 Task: Create a due date automation trigger when advanced on, on the wednesday of the week a card is due add fields without custom field "Resume" set to a date more than 1 working days ago at 11:00 AM.
Action: Mouse moved to (1167, 102)
Screenshot: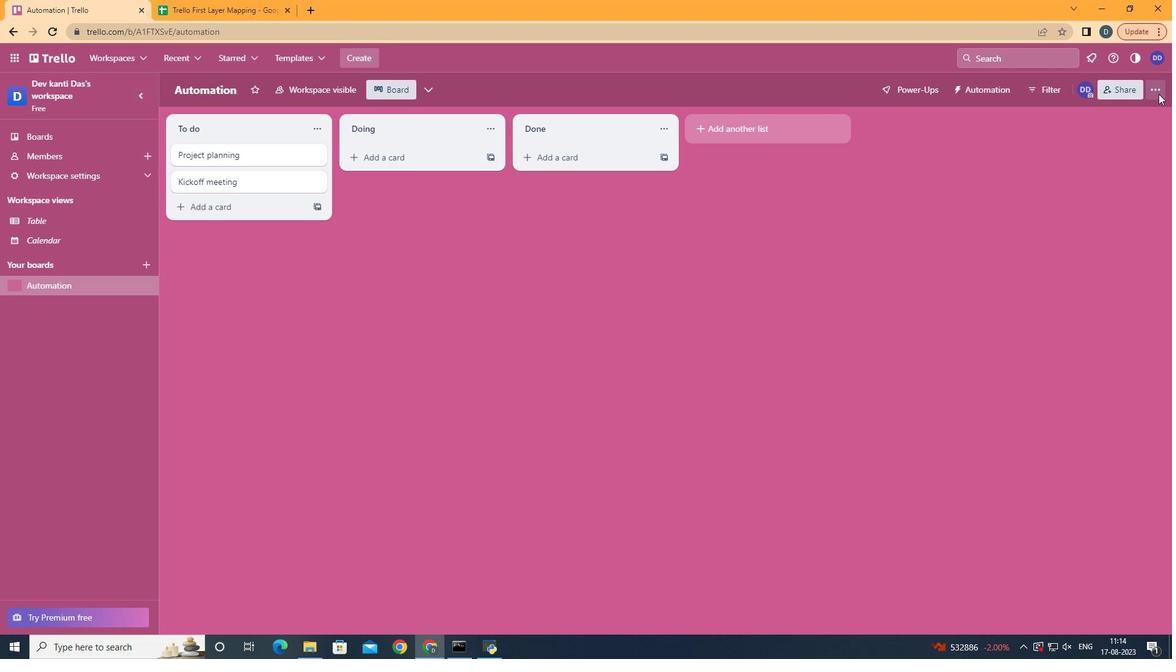 
Action: Mouse pressed left at (1167, 102)
Screenshot: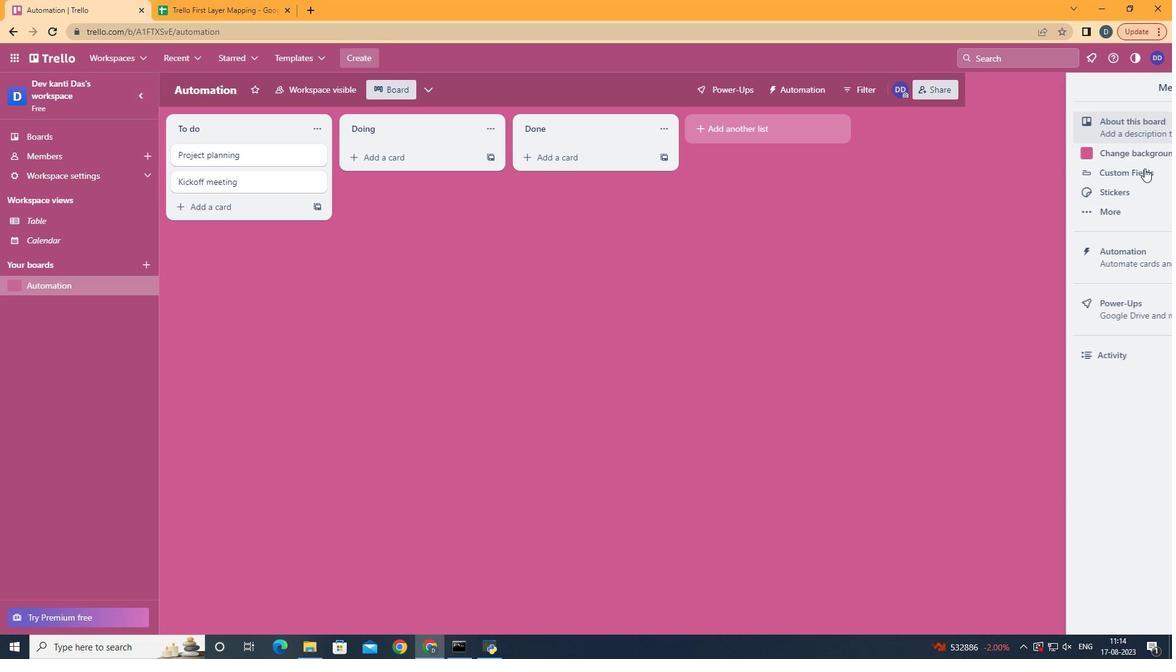 
Action: Mouse moved to (1105, 251)
Screenshot: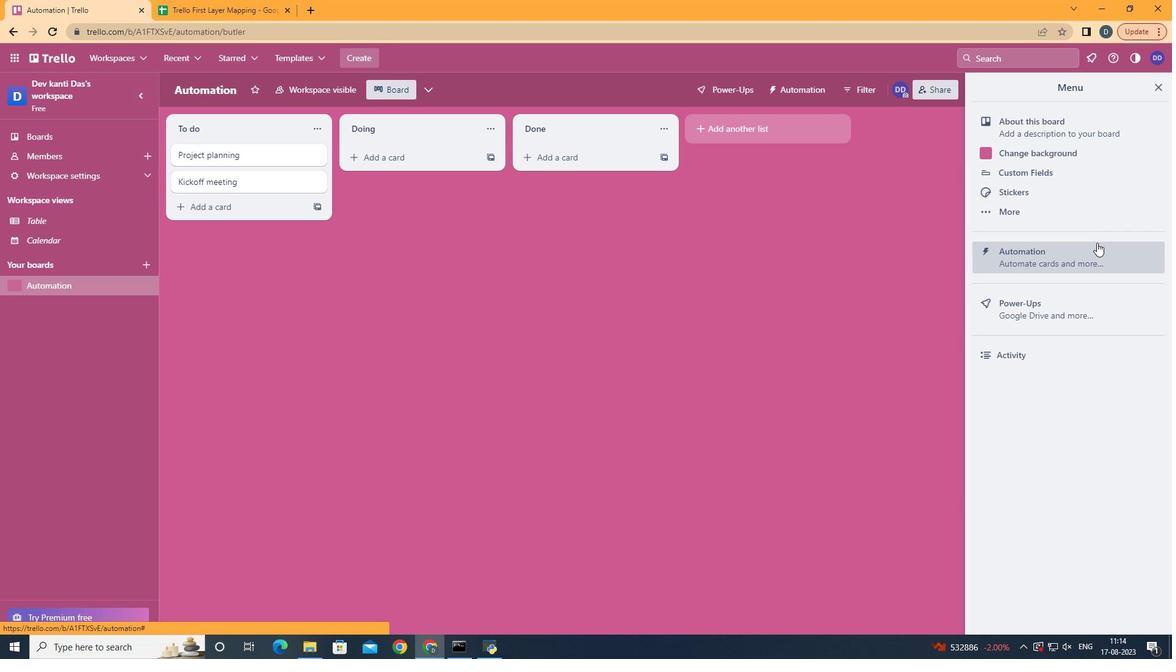 
Action: Mouse pressed left at (1105, 251)
Screenshot: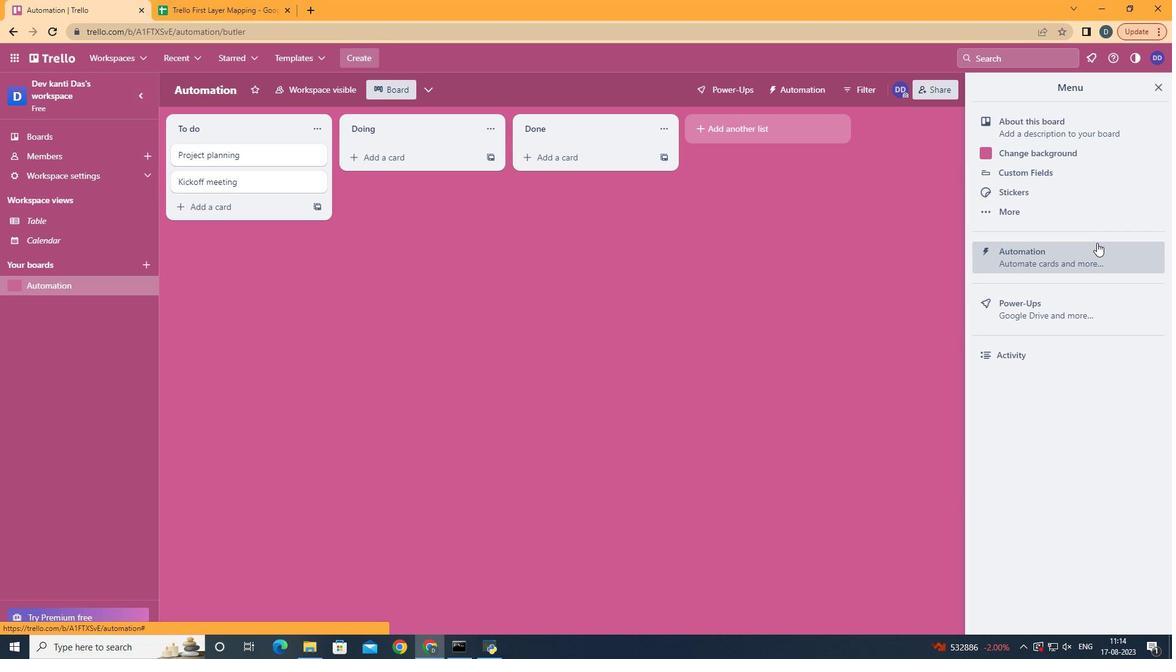 
Action: Mouse moved to (234, 231)
Screenshot: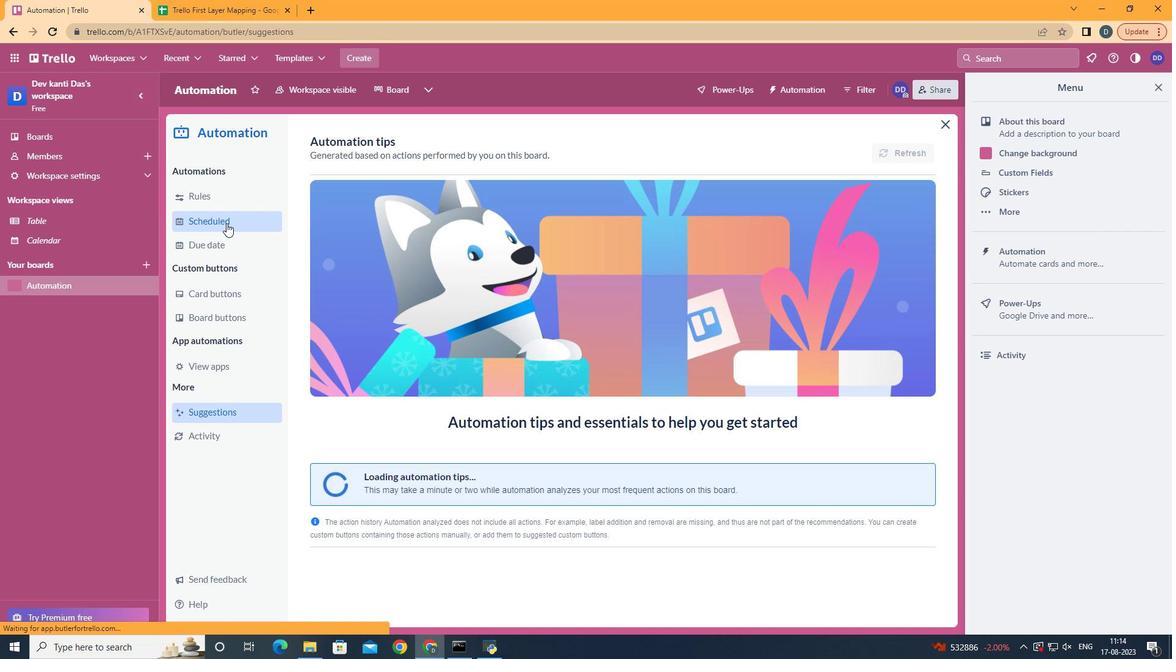 
Action: Mouse pressed left at (234, 231)
Screenshot: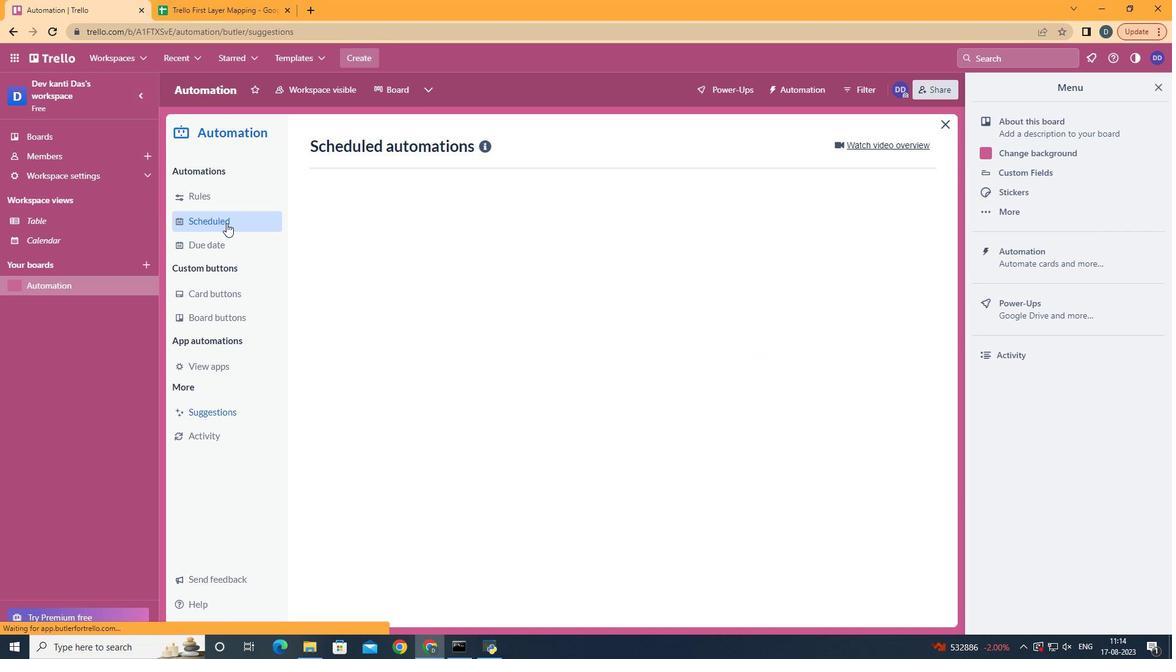 
Action: Mouse moved to (233, 251)
Screenshot: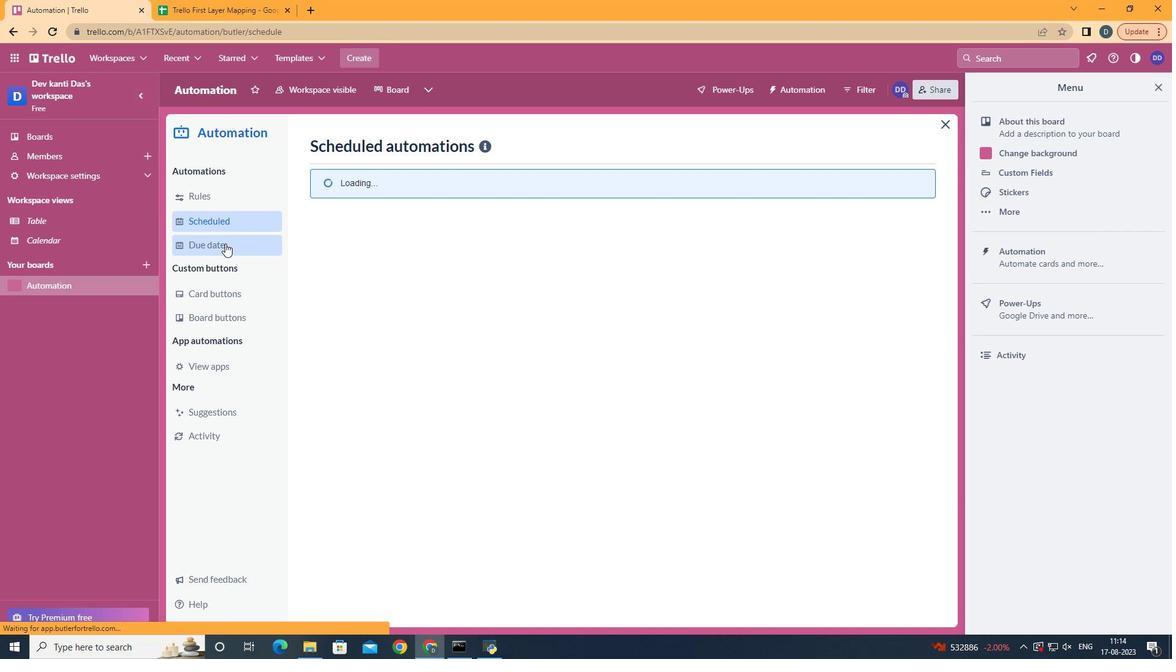 
Action: Mouse pressed left at (233, 251)
Screenshot: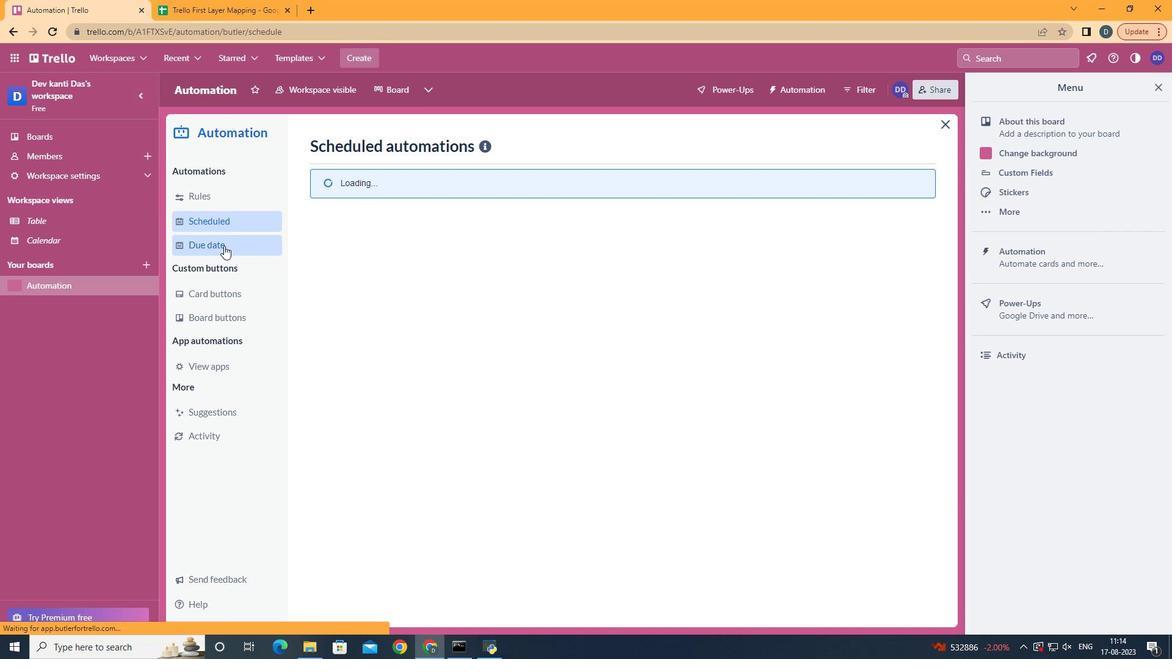
Action: Mouse moved to (861, 149)
Screenshot: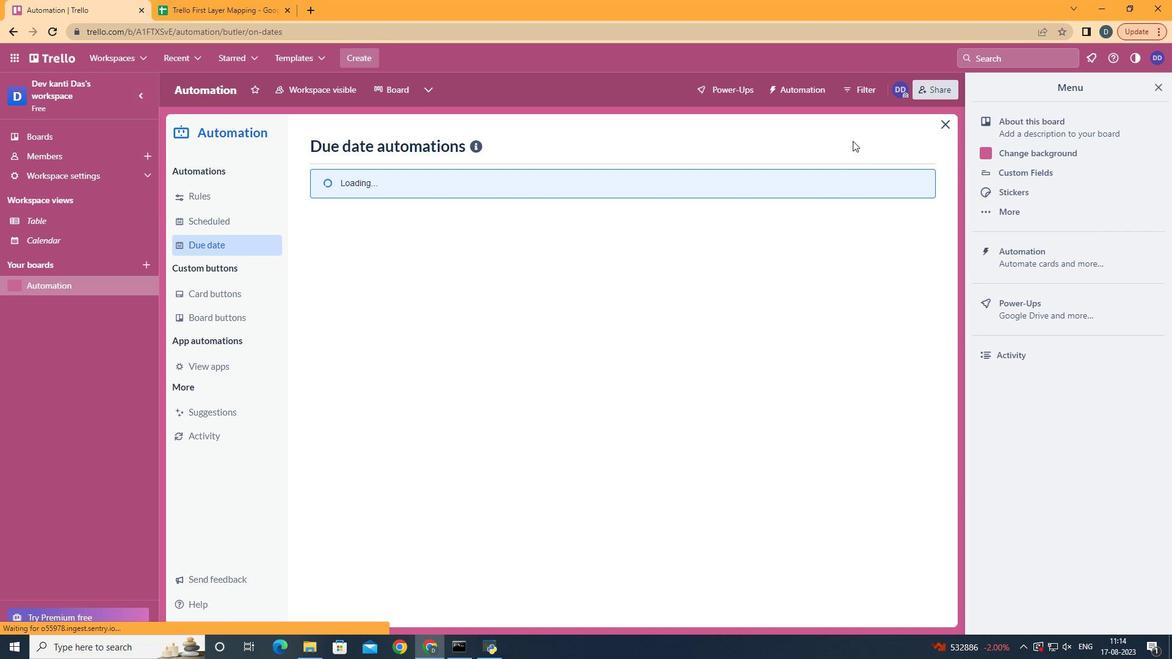 
Action: Mouse pressed left at (861, 149)
Screenshot: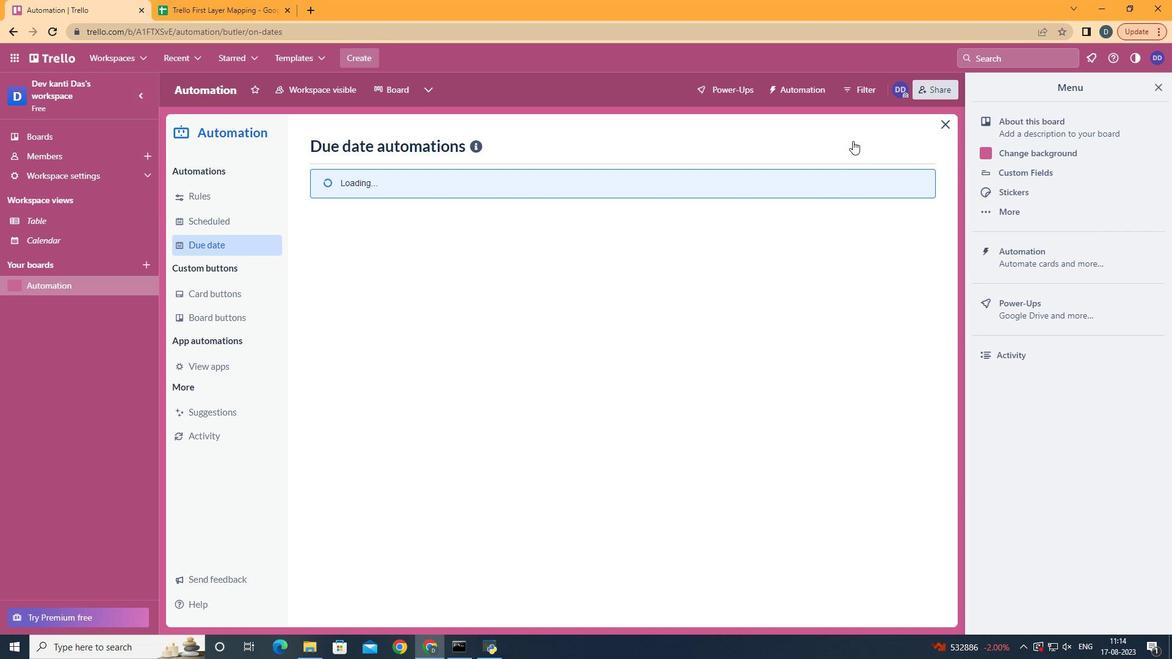 
Action: Mouse pressed left at (861, 149)
Screenshot: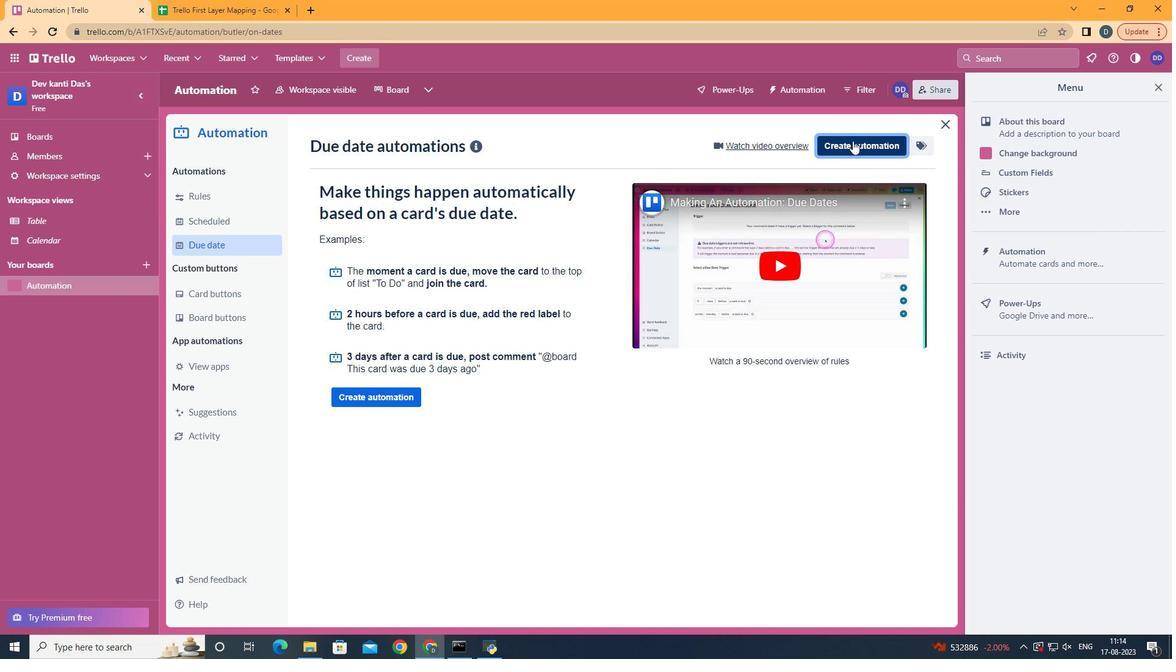 
Action: Mouse moved to (593, 262)
Screenshot: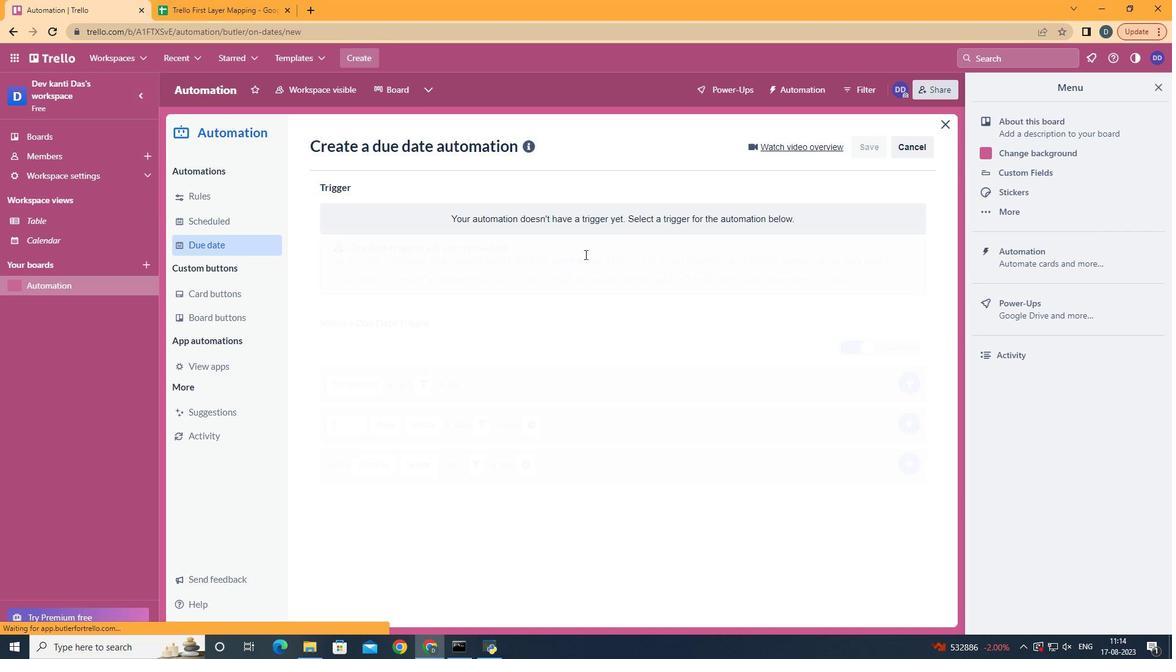 
Action: Mouse pressed left at (593, 262)
Screenshot: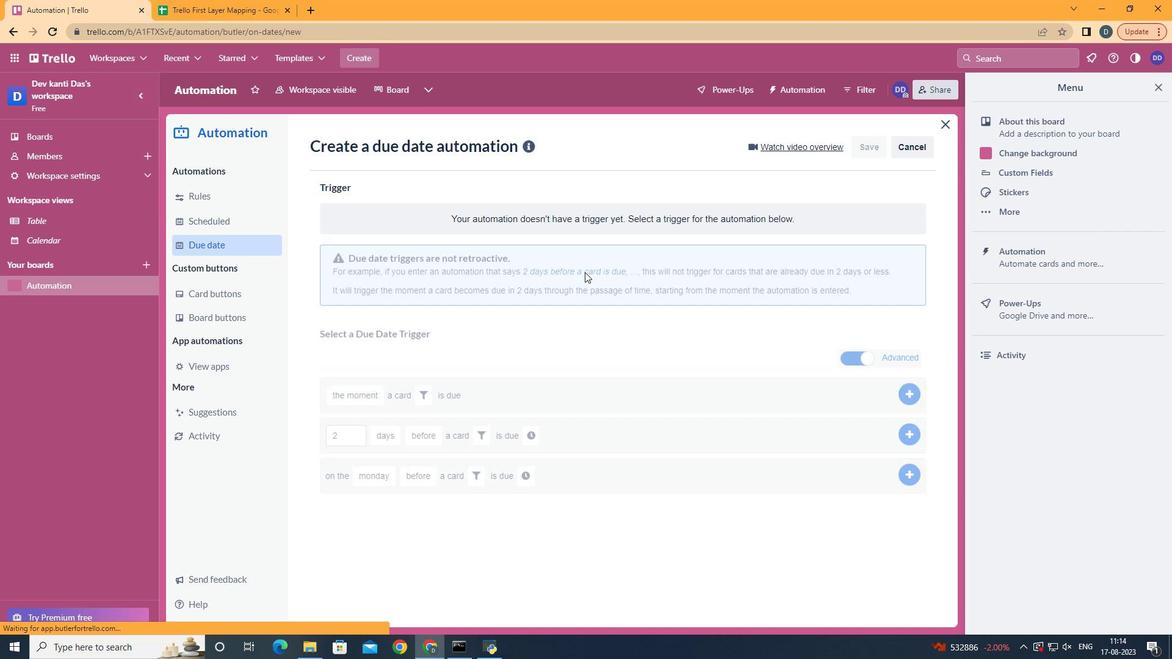 
Action: Mouse moved to (419, 381)
Screenshot: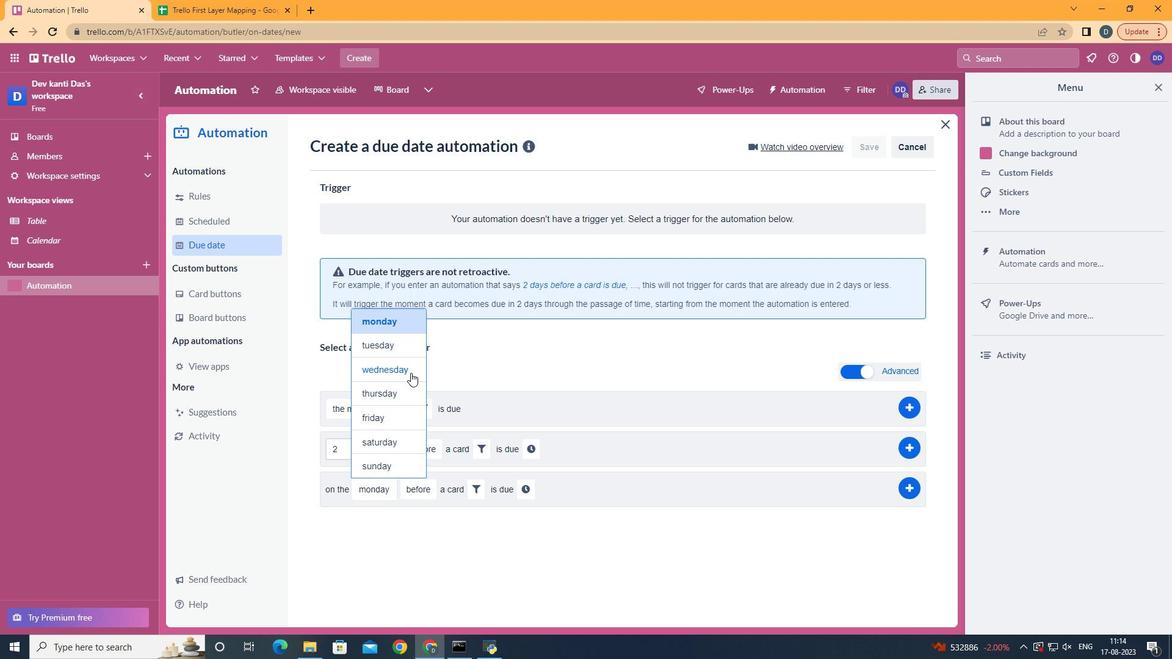 
Action: Mouse pressed left at (419, 381)
Screenshot: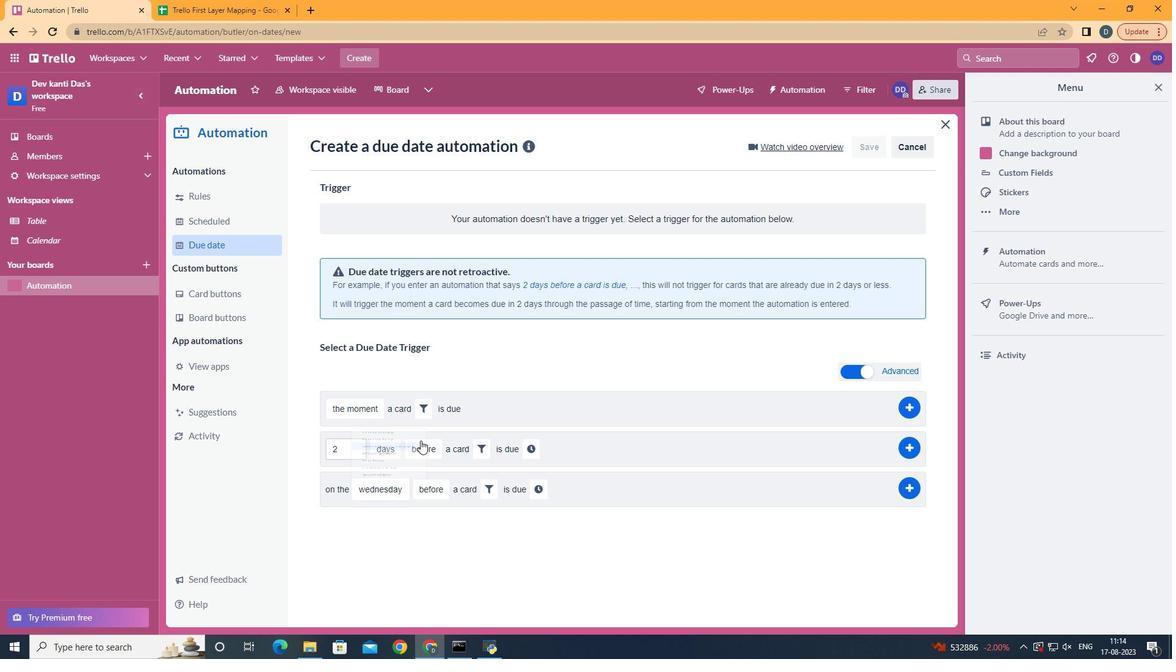 
Action: Mouse moved to (470, 568)
Screenshot: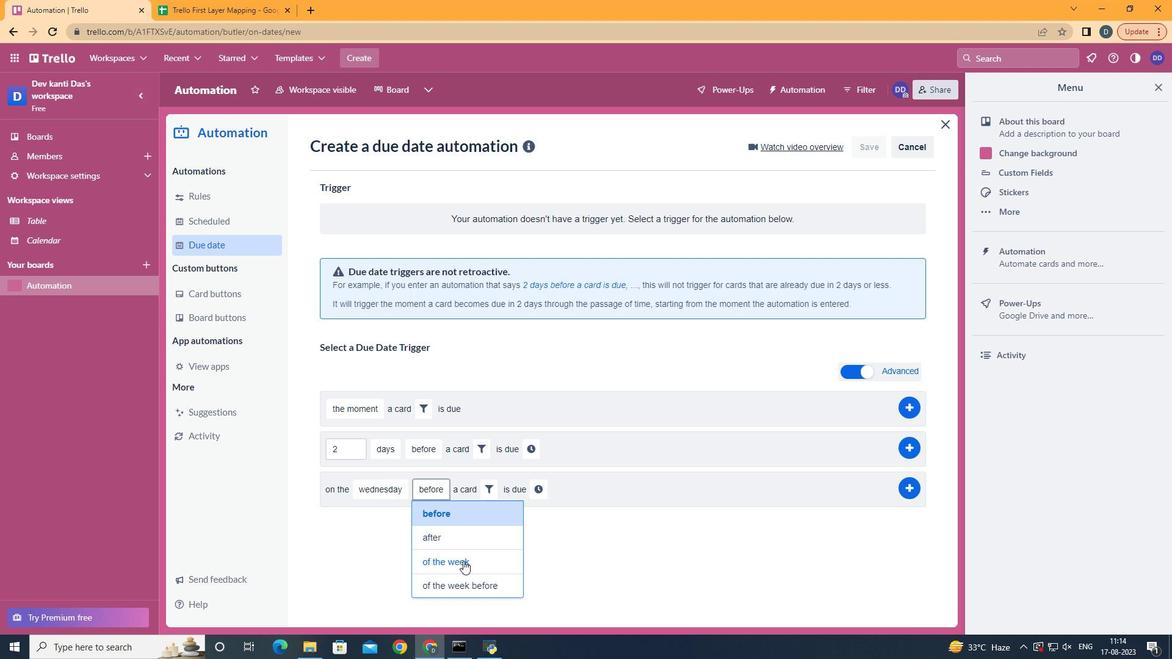 
Action: Mouse pressed left at (470, 568)
Screenshot: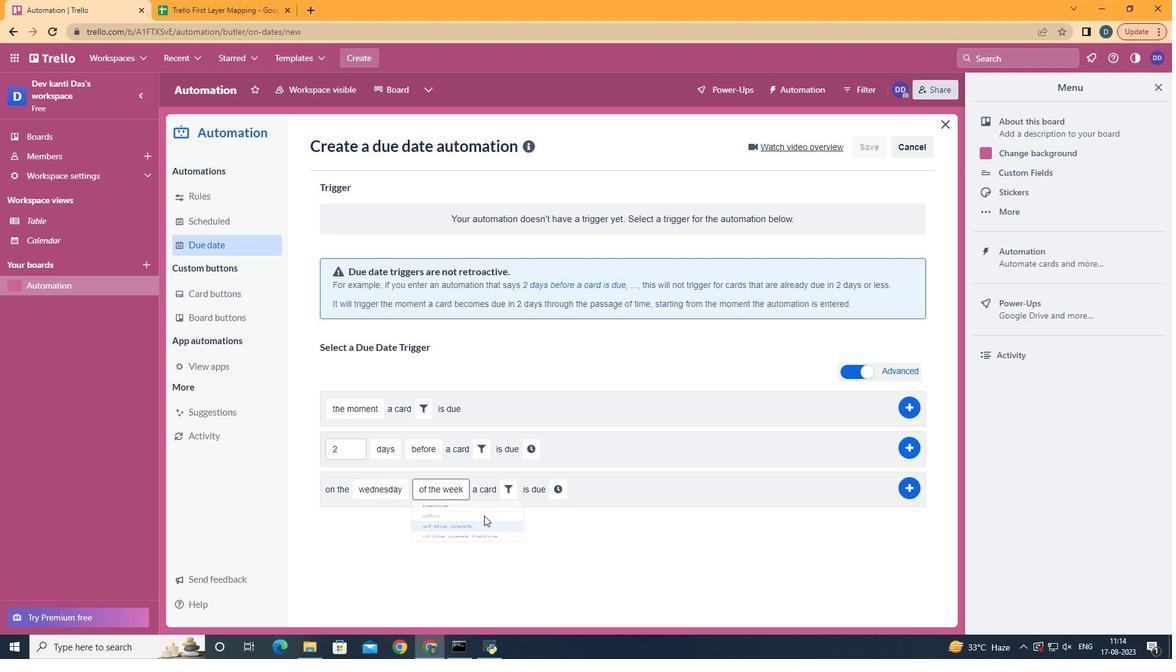 
Action: Mouse moved to (511, 500)
Screenshot: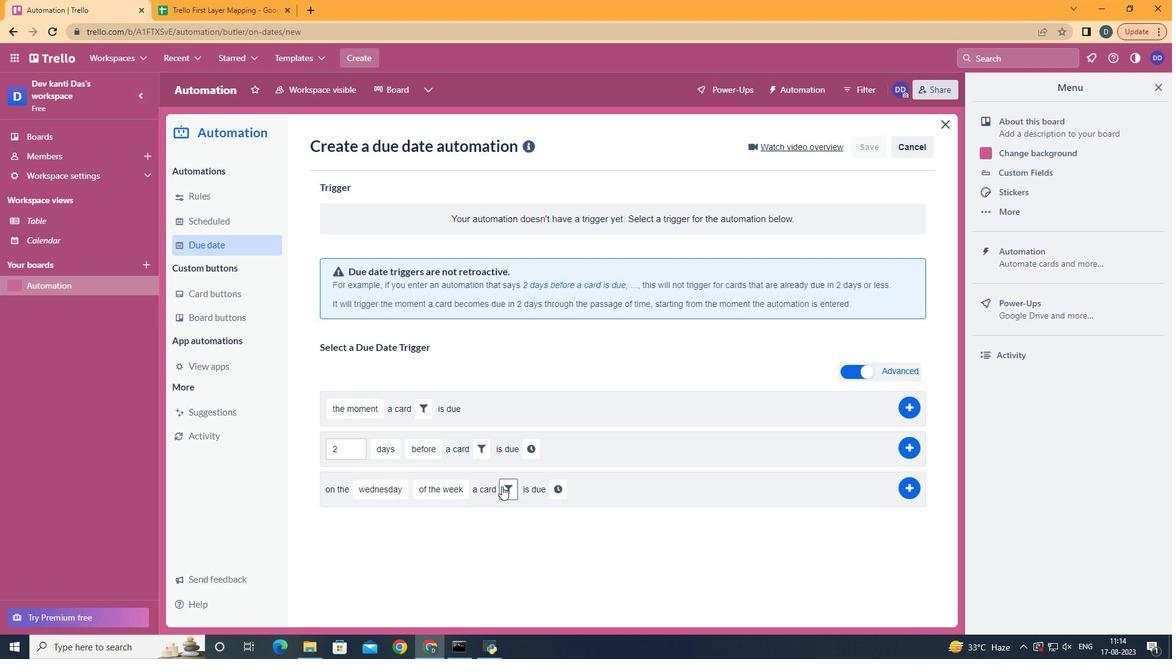 
Action: Mouse pressed left at (511, 500)
Screenshot: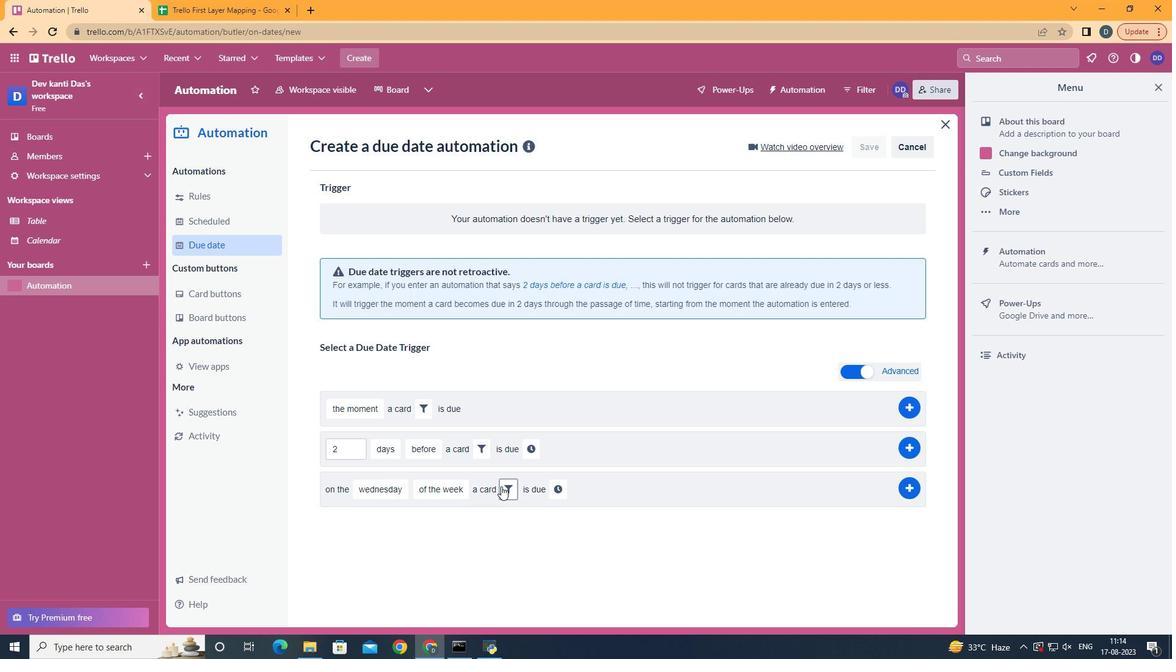 
Action: Mouse moved to (710, 528)
Screenshot: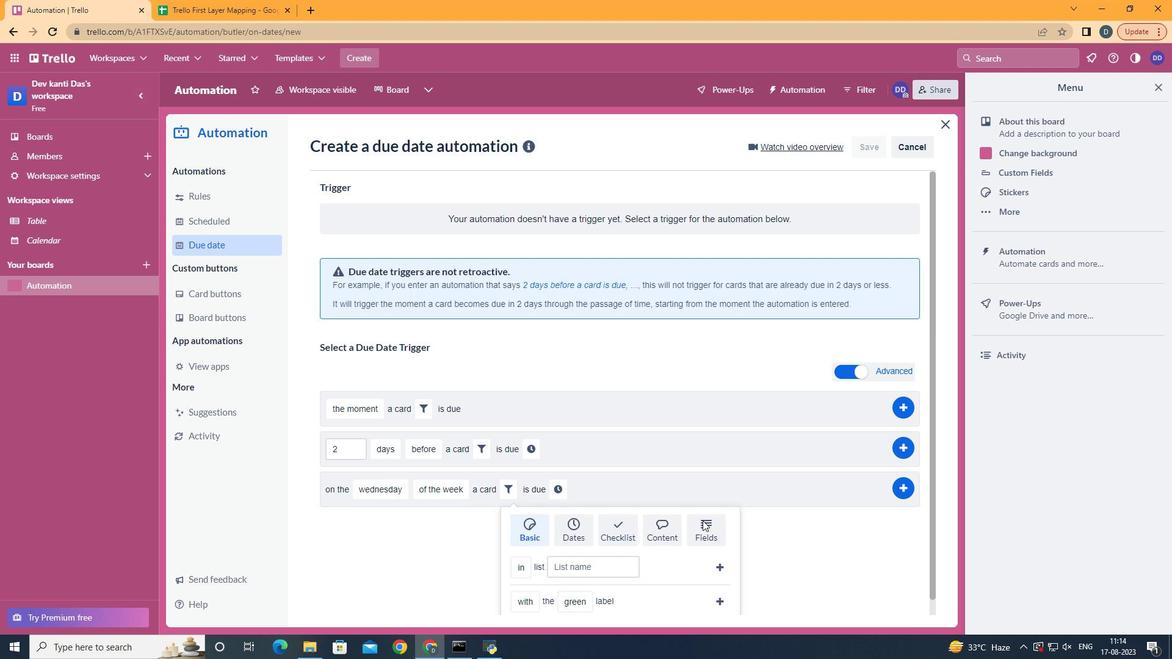 
Action: Mouse pressed left at (710, 528)
Screenshot: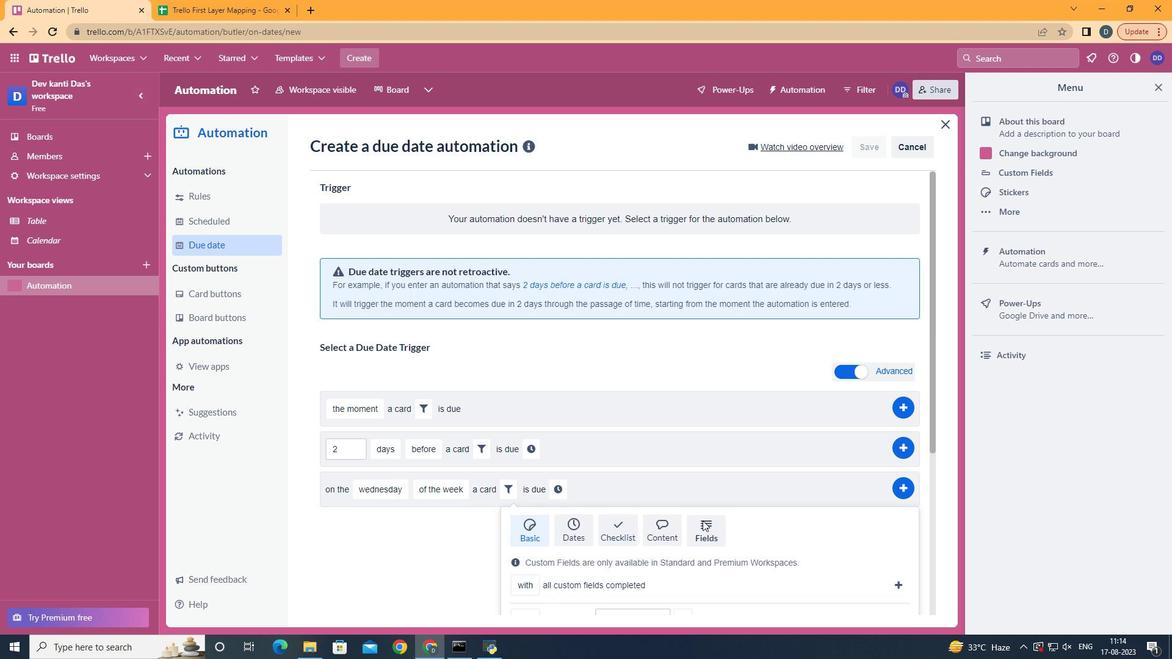 
Action: Mouse moved to (712, 528)
Screenshot: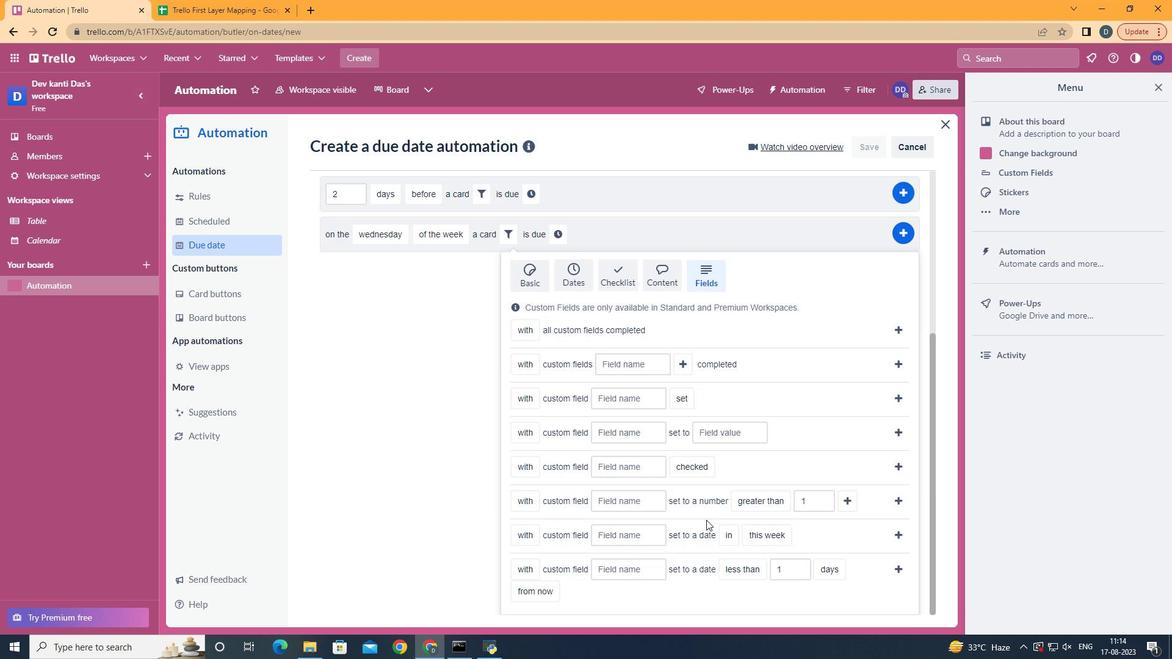 
Action: Mouse scrolled (711, 528) with delta (0, 0)
Screenshot: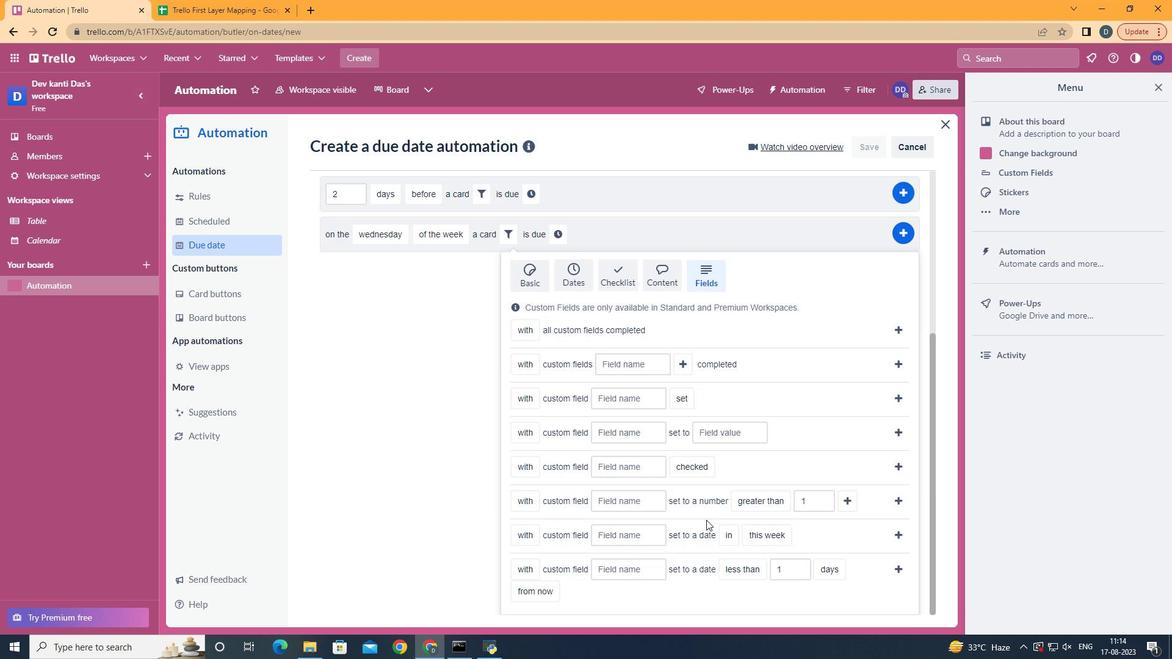 
Action: Mouse moved to (712, 528)
Screenshot: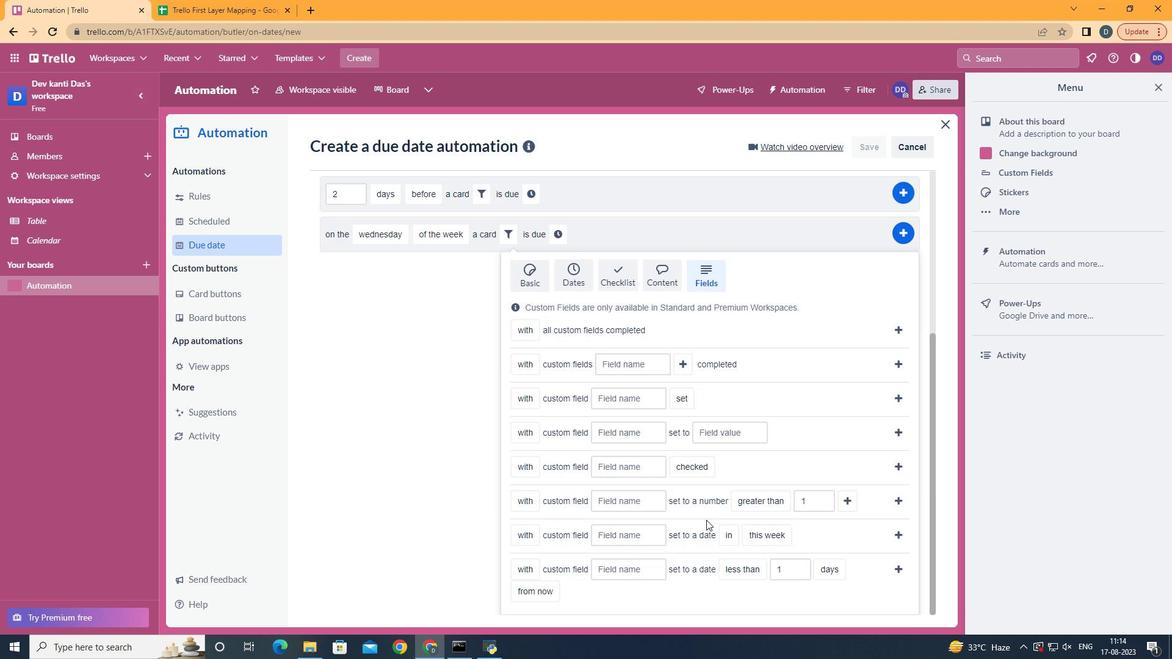 
Action: Mouse scrolled (711, 528) with delta (0, 0)
Screenshot: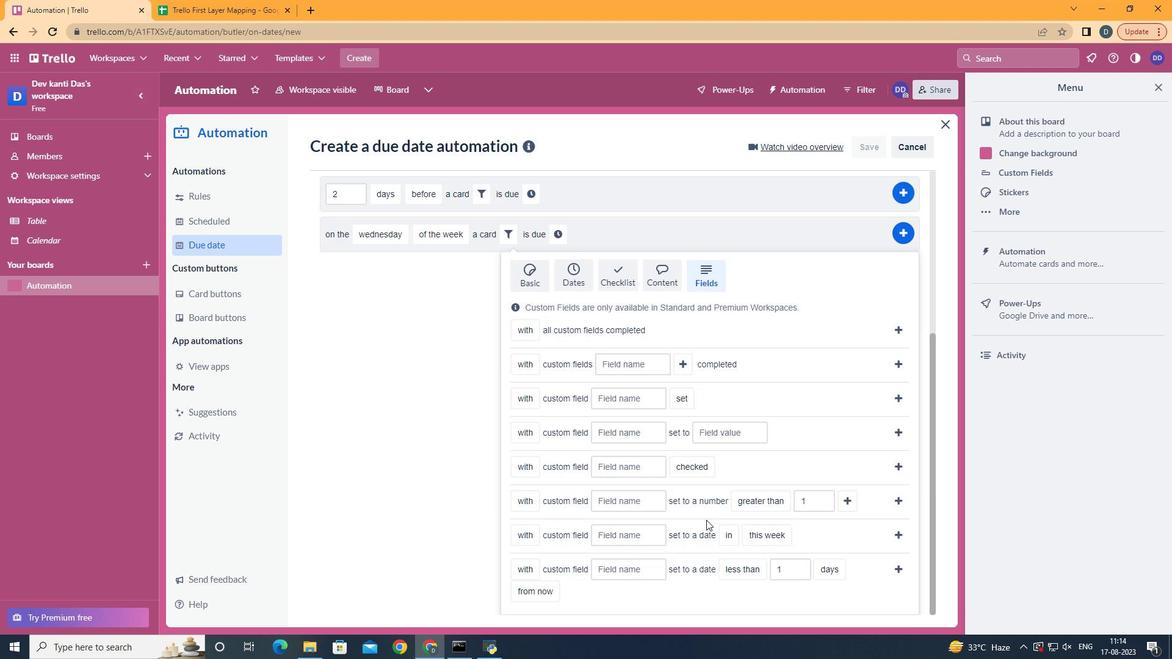 
Action: Mouse scrolled (711, 528) with delta (0, 0)
Screenshot: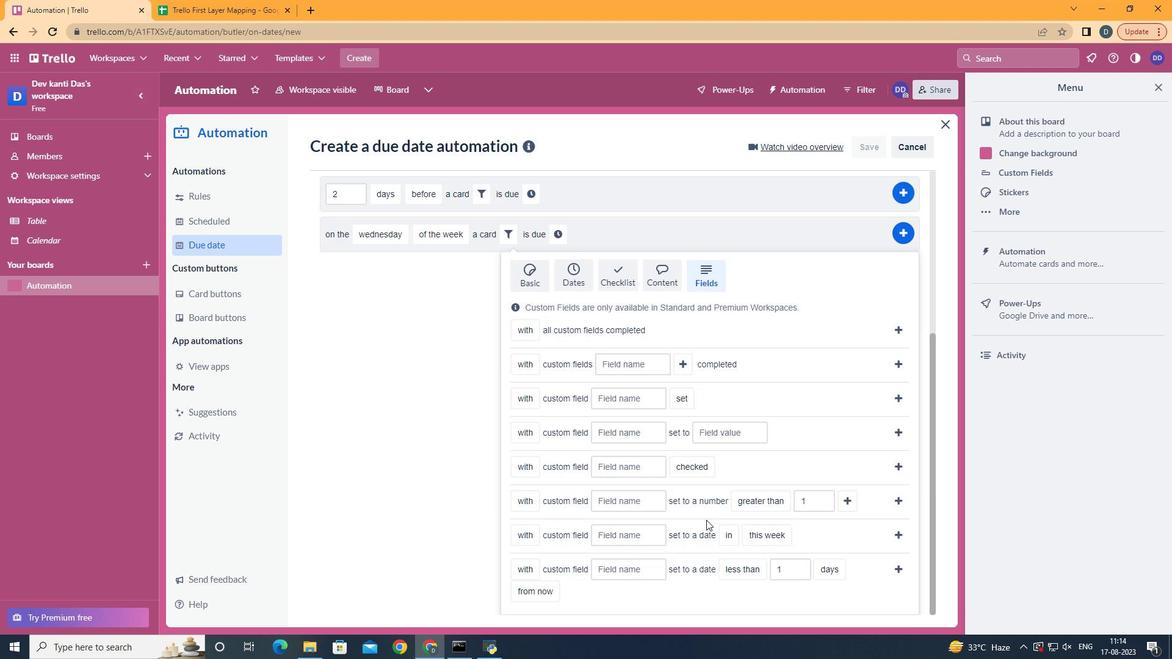 
Action: Mouse scrolled (711, 528) with delta (0, 0)
Screenshot: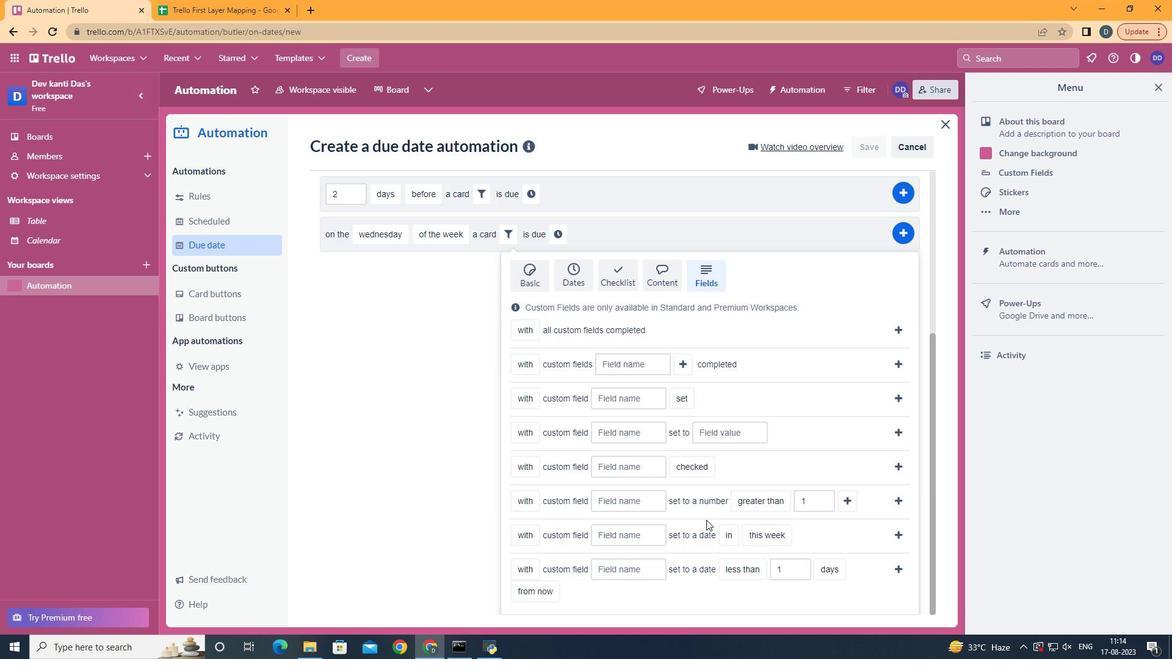 
Action: Mouse scrolled (711, 528) with delta (0, 0)
Screenshot: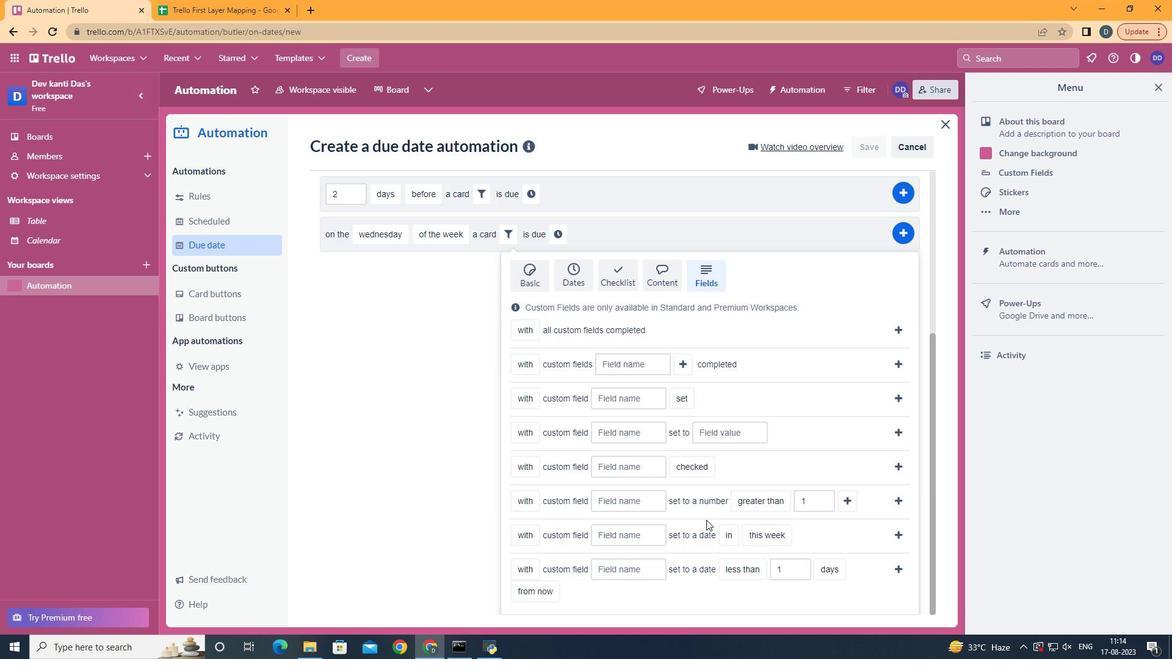 
Action: Mouse scrolled (711, 528) with delta (0, 0)
Screenshot: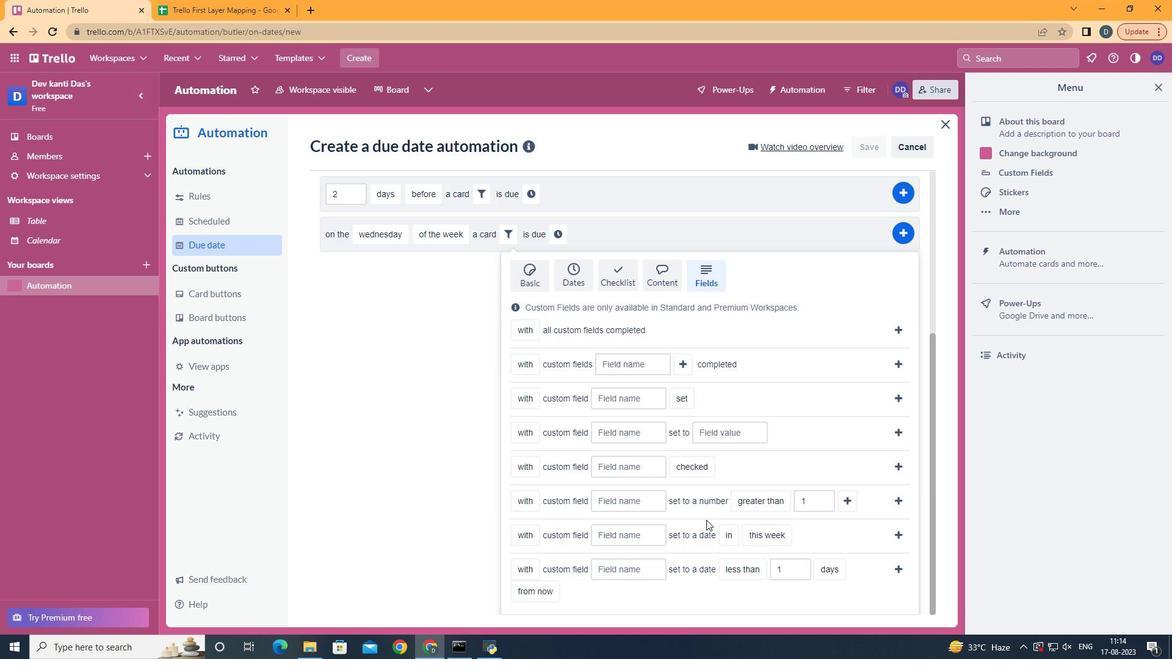 
Action: Mouse moved to (714, 527)
Screenshot: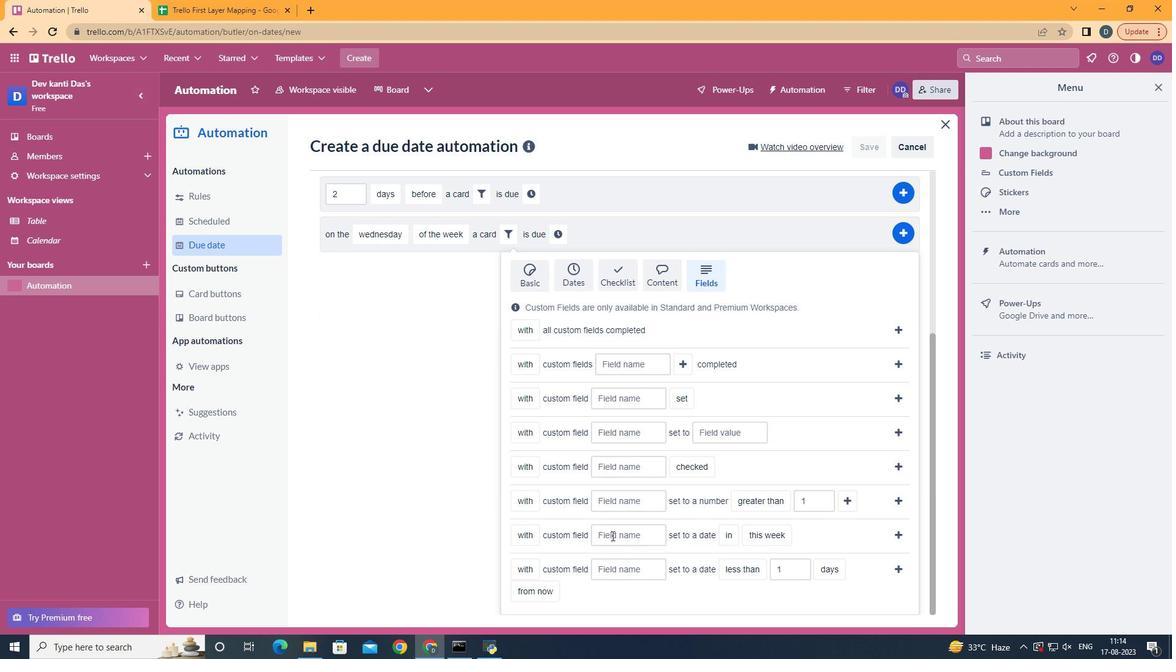 
Action: Mouse scrolled (714, 526) with delta (0, 0)
Screenshot: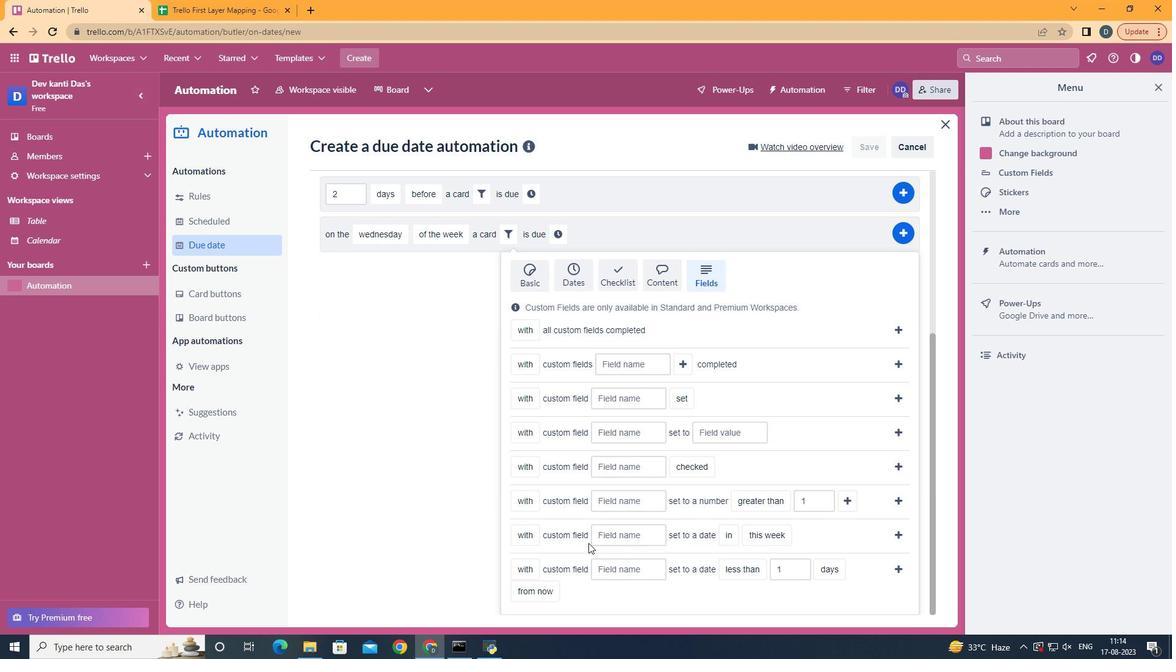 
Action: Mouse scrolled (714, 526) with delta (0, 0)
Screenshot: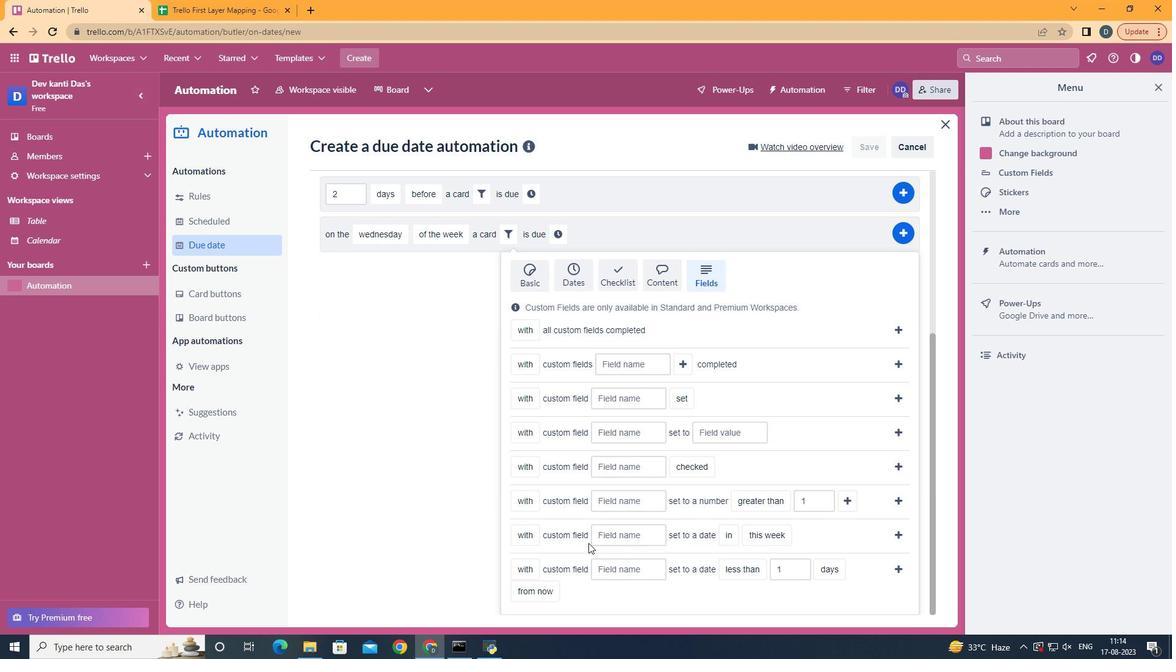 
Action: Mouse scrolled (714, 526) with delta (0, 0)
Screenshot: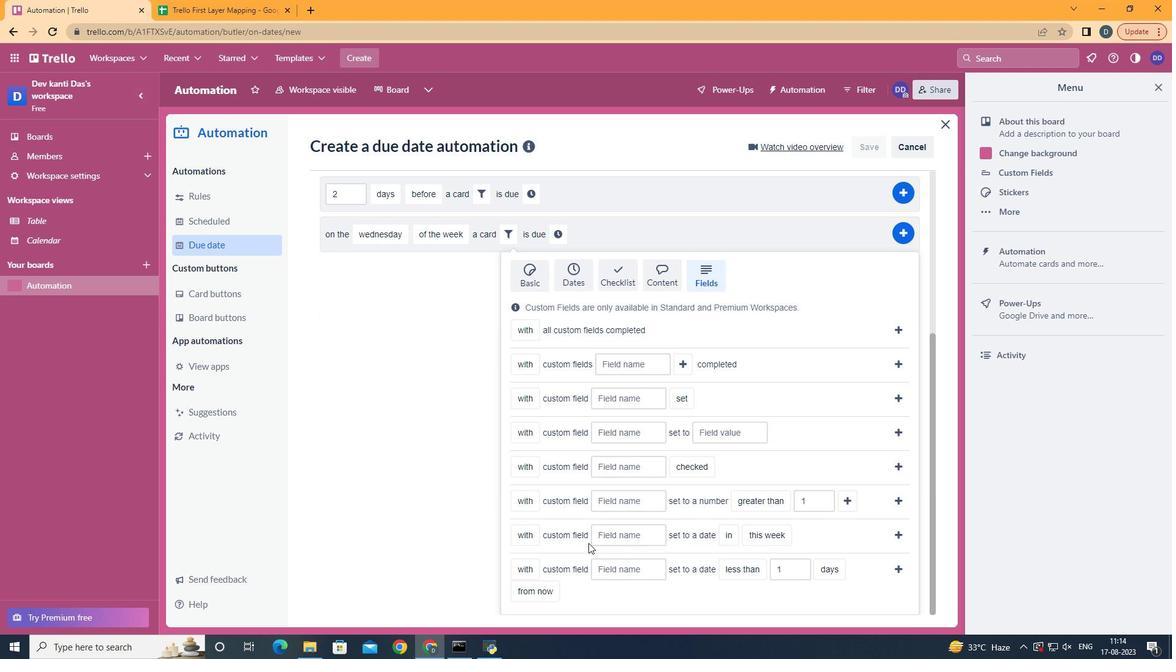 
Action: Mouse scrolled (714, 526) with delta (0, 0)
Screenshot: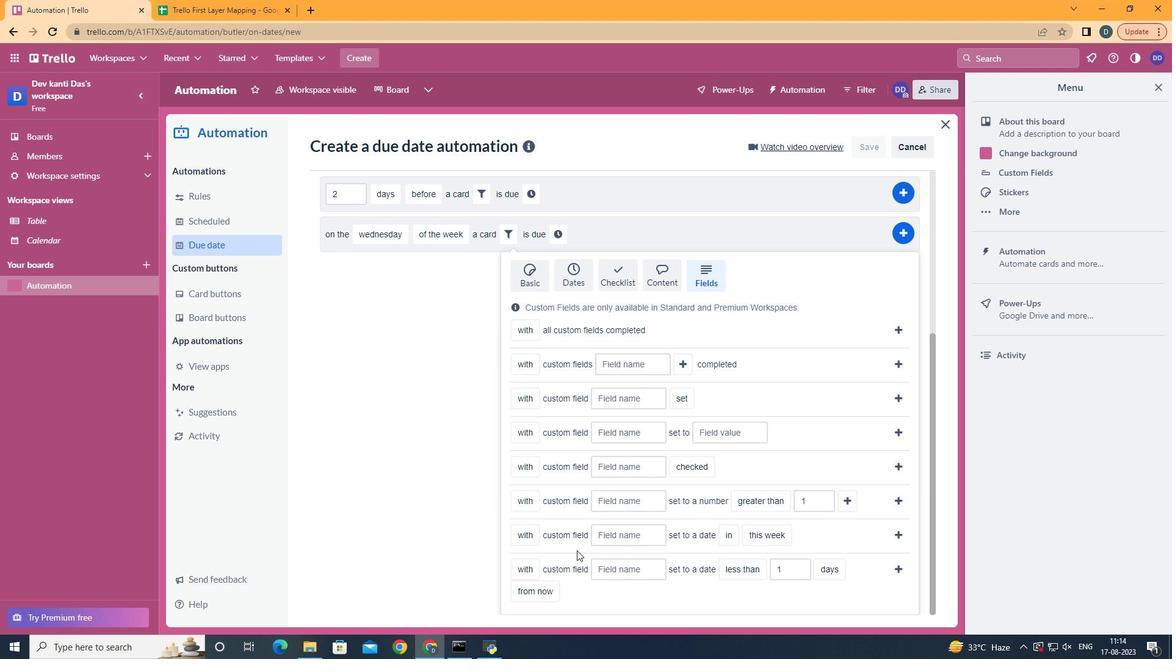 
Action: Mouse moved to (550, 560)
Screenshot: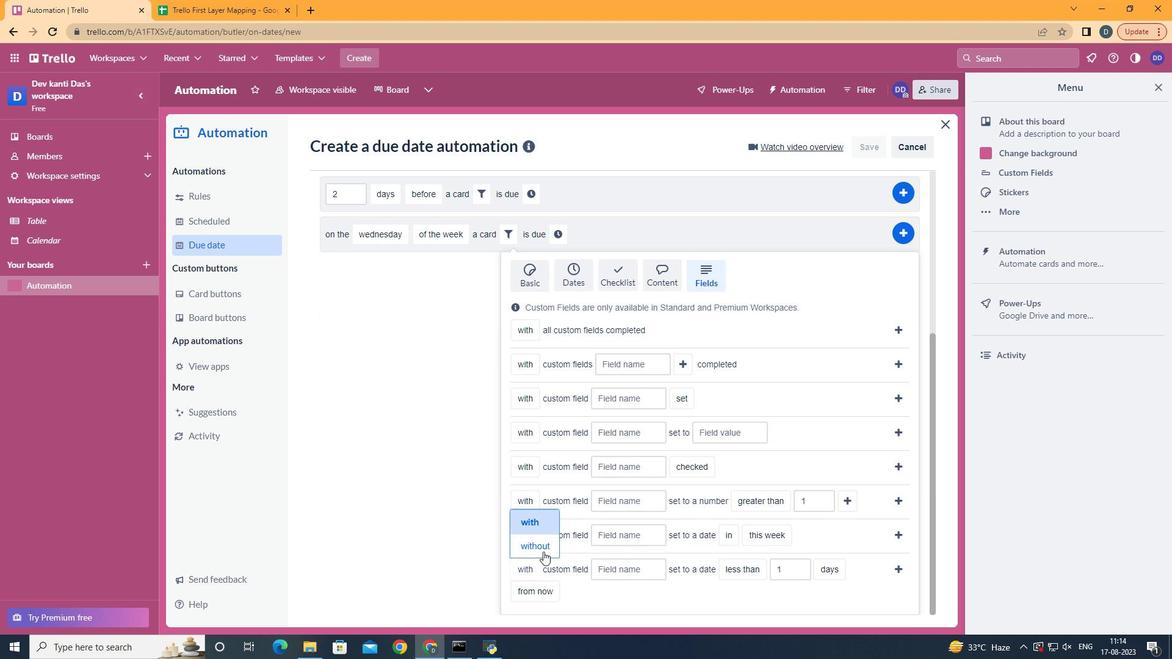 
Action: Mouse pressed left at (550, 560)
Screenshot: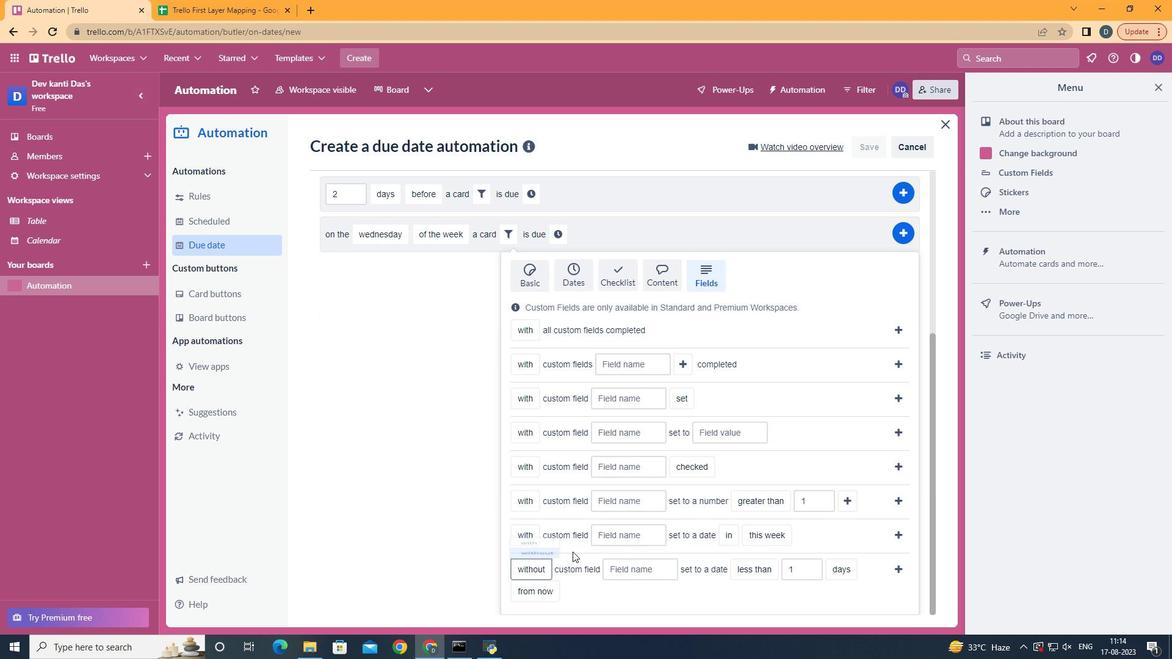 
Action: Mouse moved to (637, 578)
Screenshot: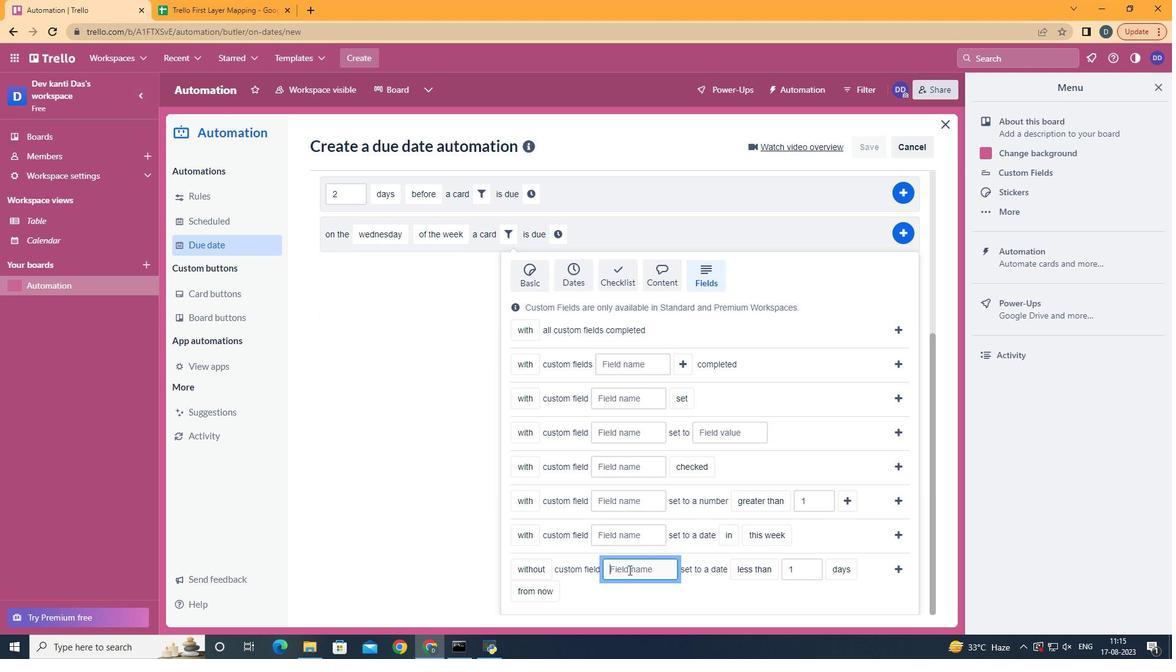 
Action: Mouse pressed left at (637, 578)
Screenshot: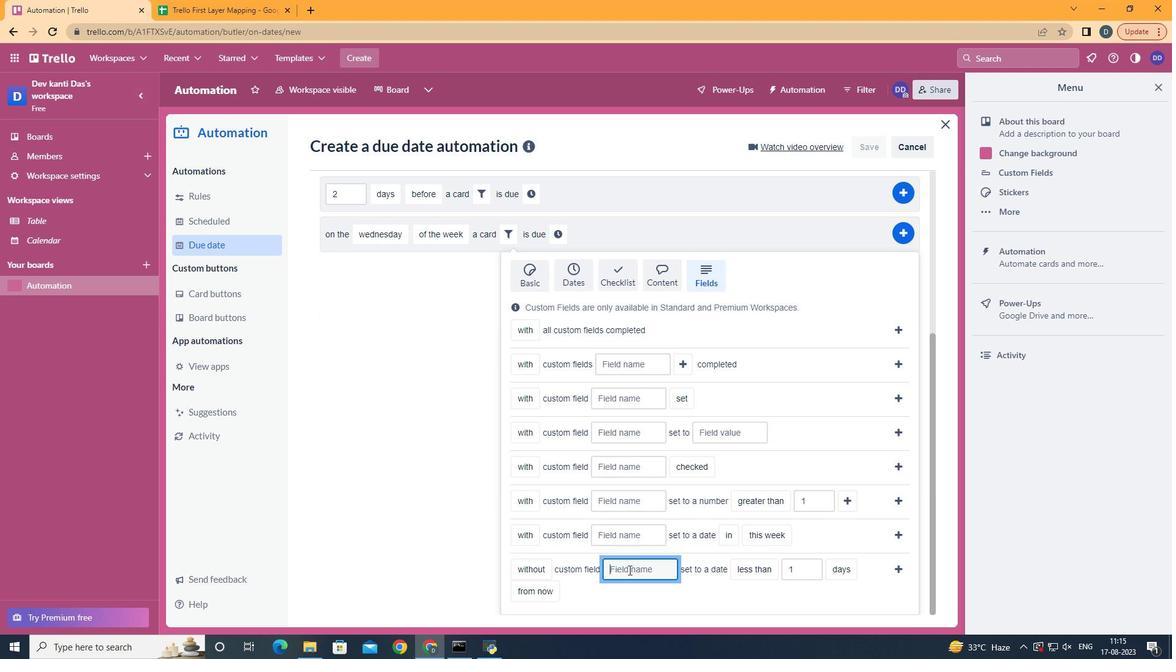 
Action: Key pressed <Key.shift>Resume
Screenshot: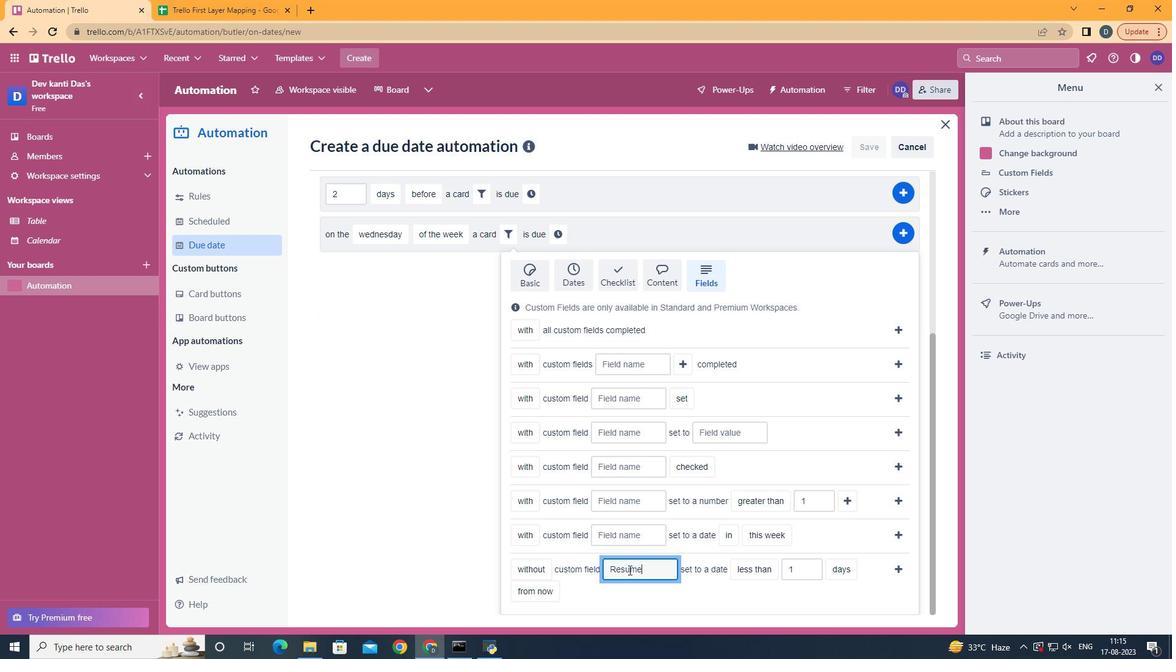 
Action: Mouse moved to (772, 525)
Screenshot: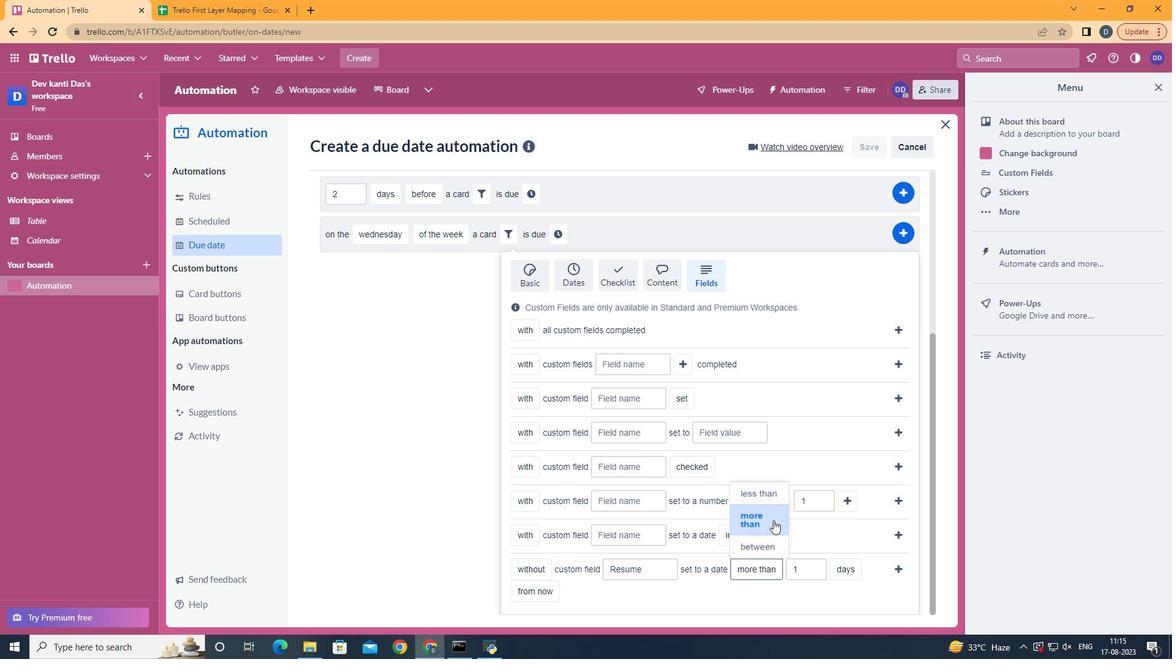 
Action: Mouse pressed left at (772, 525)
Screenshot: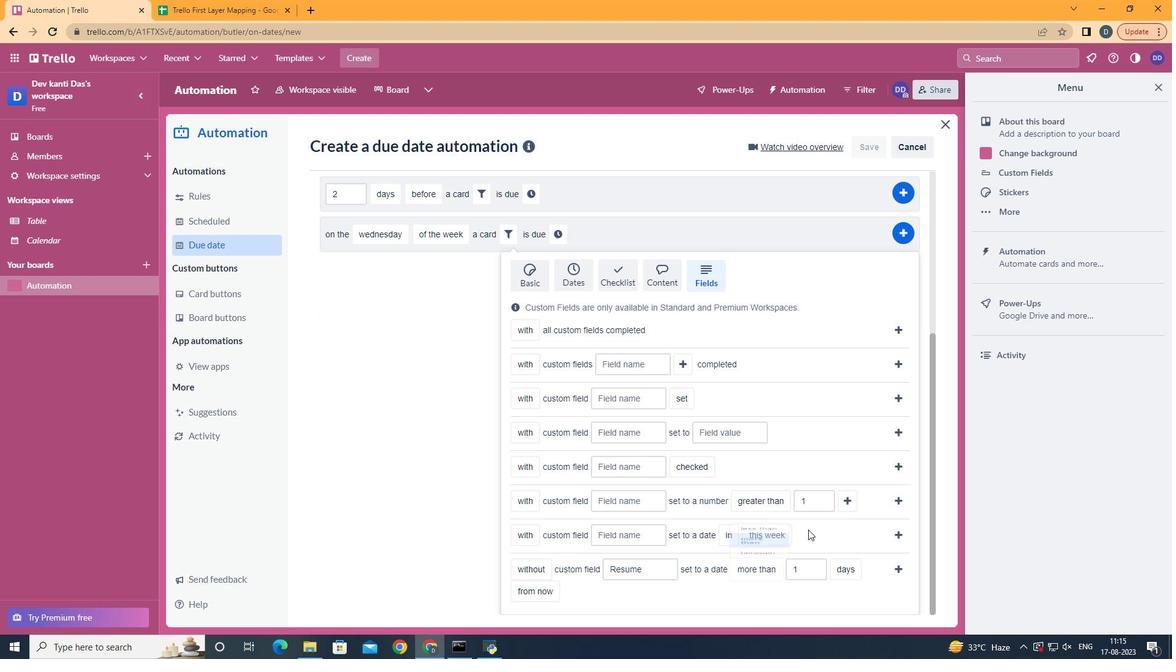 
Action: Mouse moved to (872, 562)
Screenshot: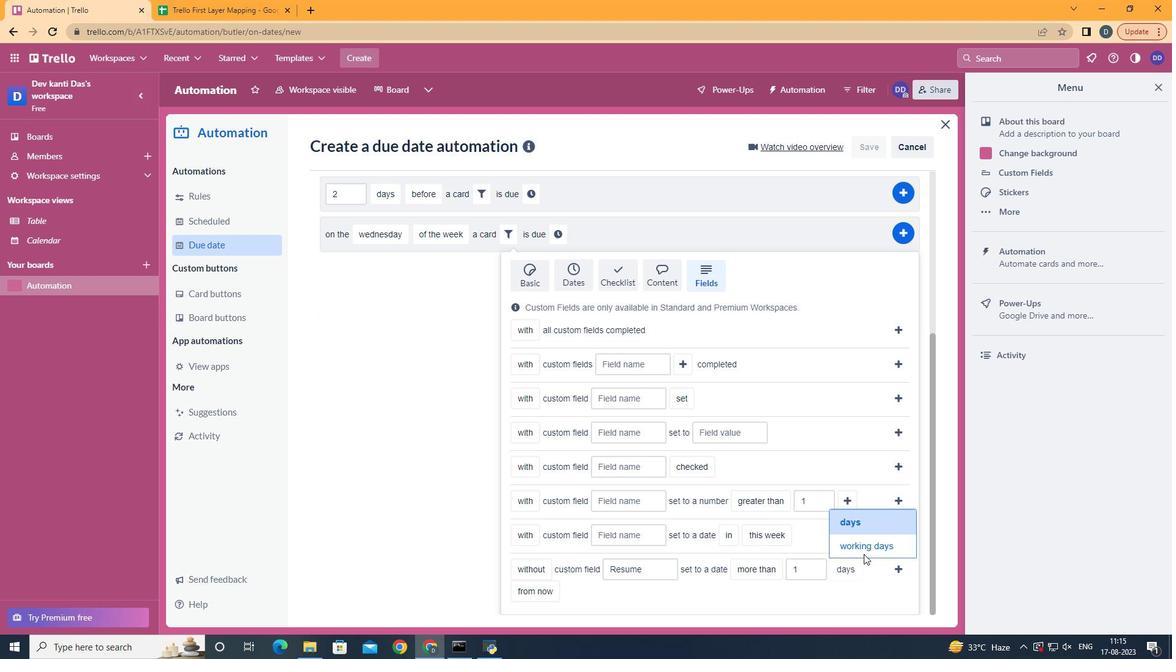 
Action: Mouse pressed left at (872, 562)
Screenshot: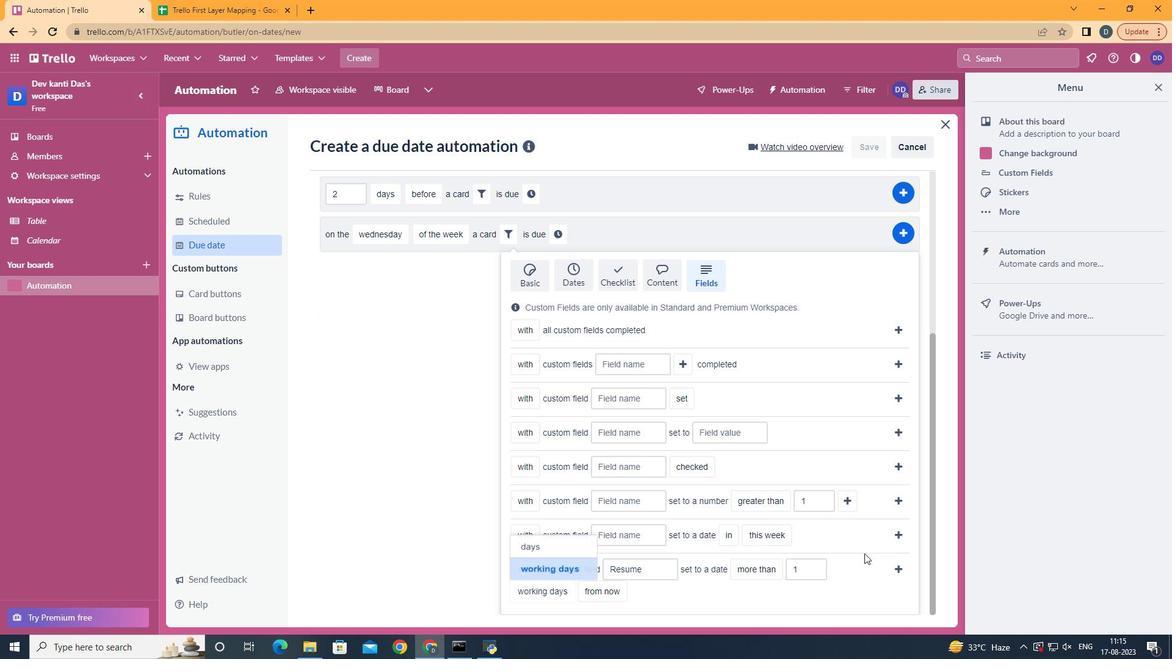 
Action: Mouse moved to (634, 582)
Screenshot: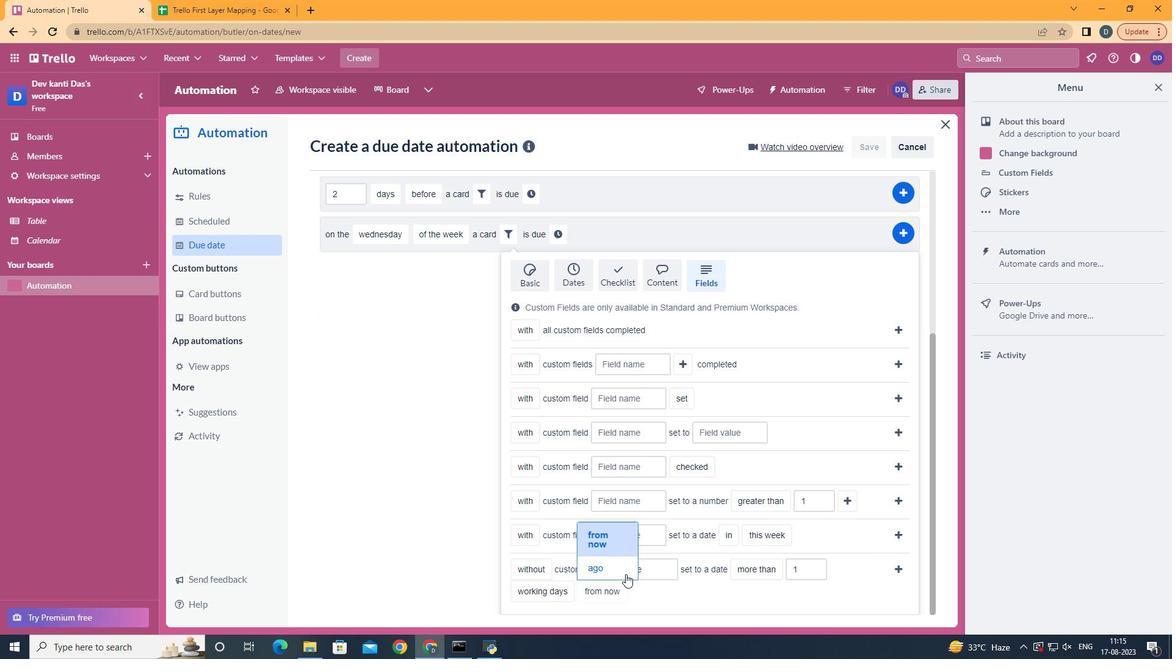 
Action: Mouse pressed left at (634, 582)
Screenshot: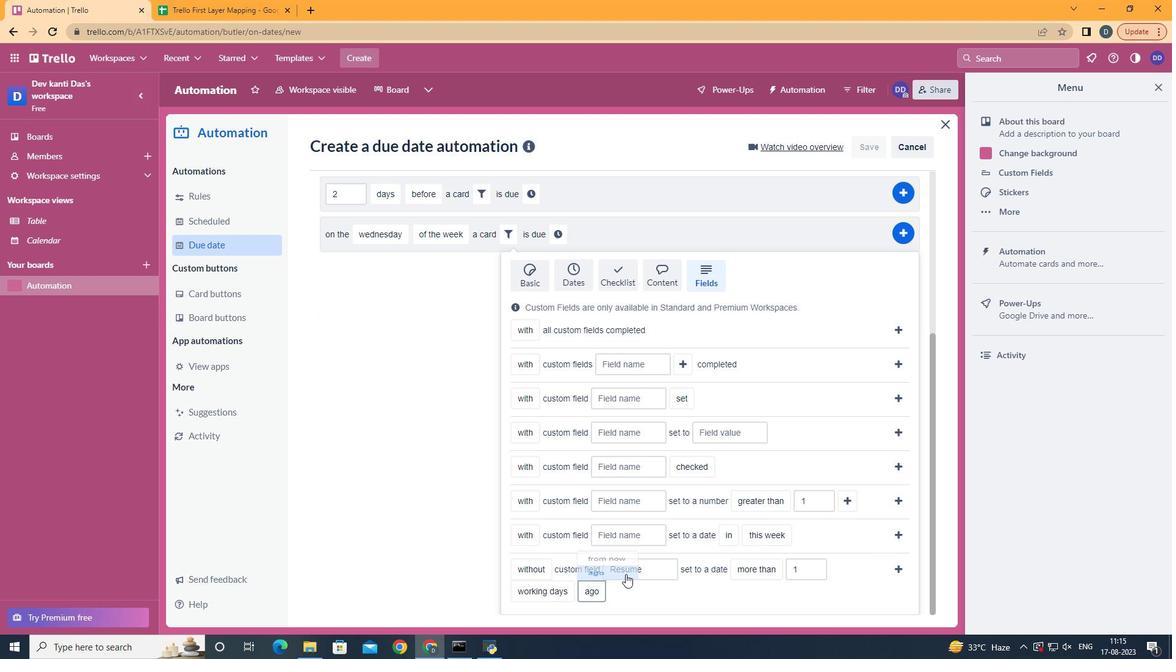 
Action: Mouse moved to (909, 566)
Screenshot: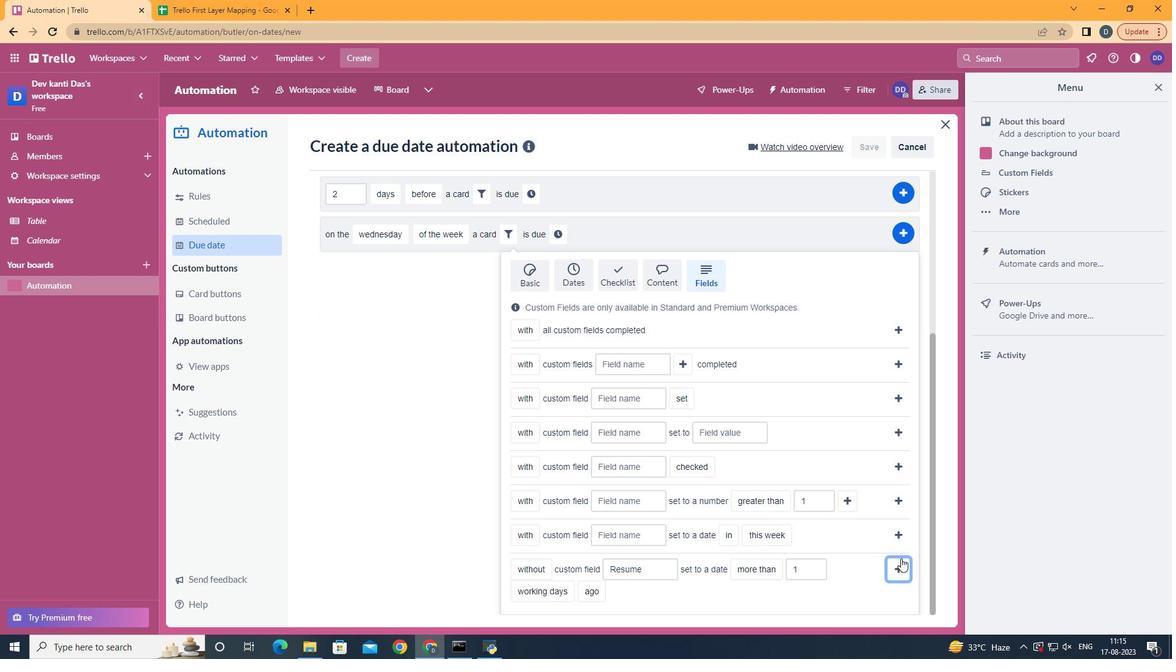 
Action: Mouse pressed left at (909, 566)
Screenshot: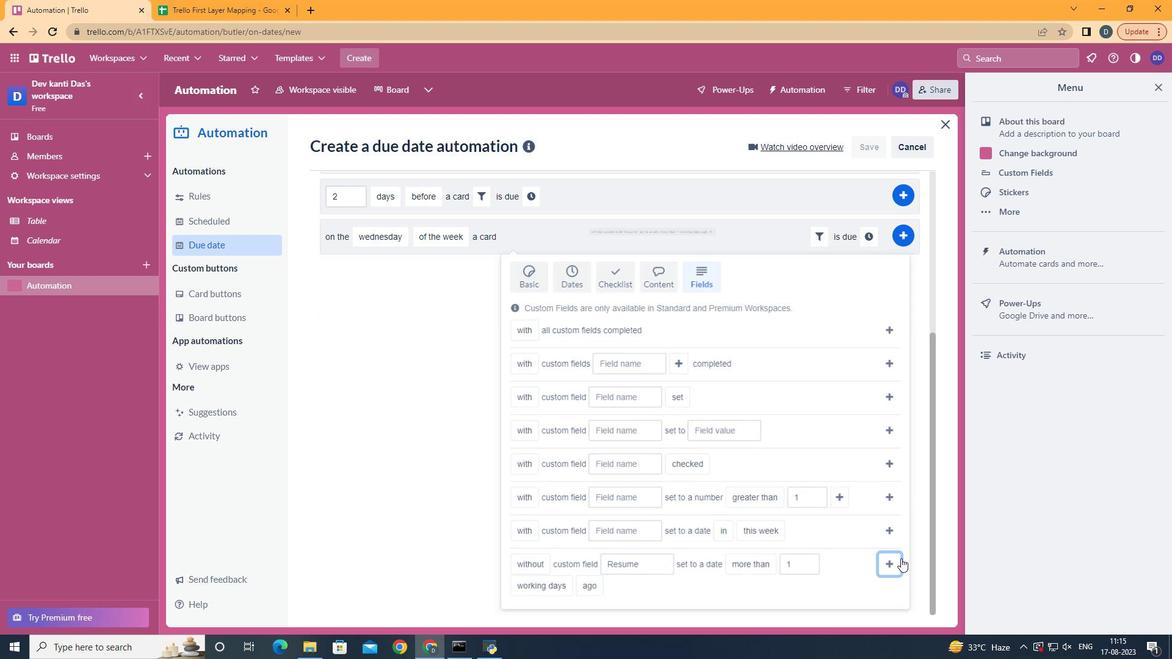
Action: Mouse moved to (868, 503)
Screenshot: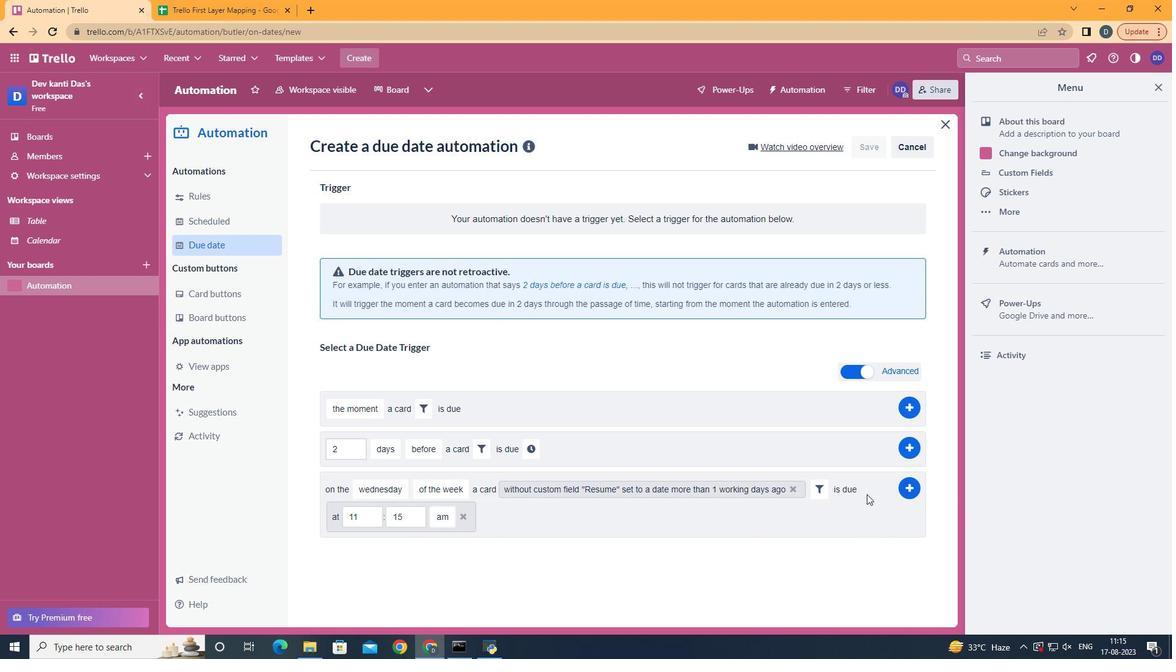 
Action: Mouse pressed left at (868, 503)
Screenshot: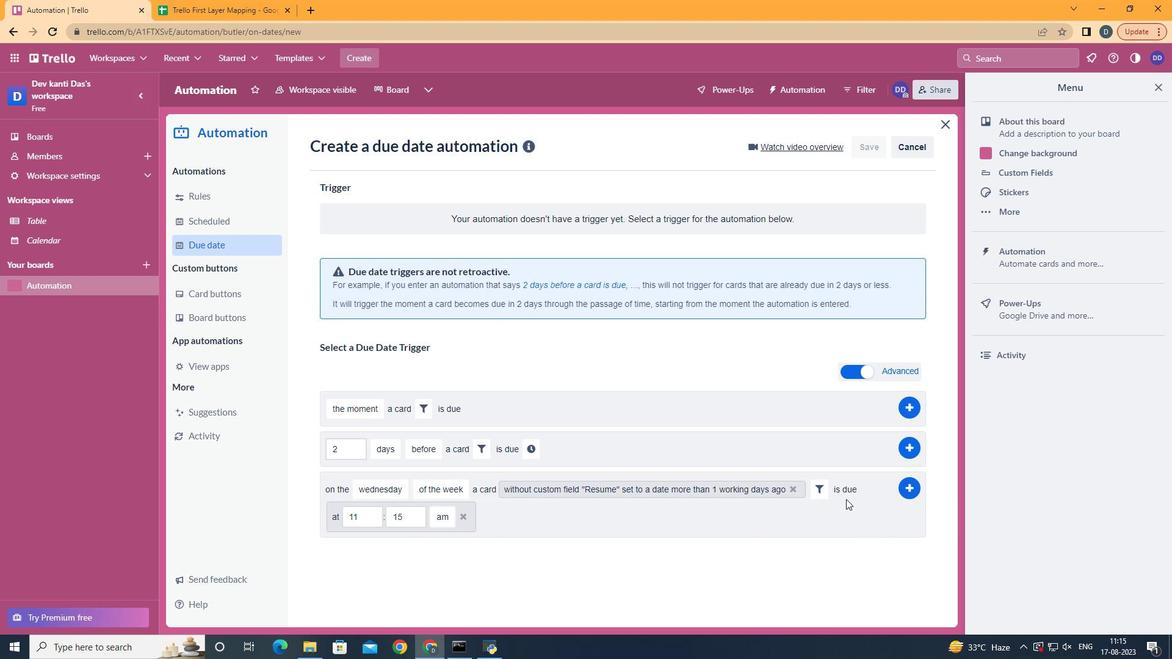 
Action: Mouse moved to (414, 514)
Screenshot: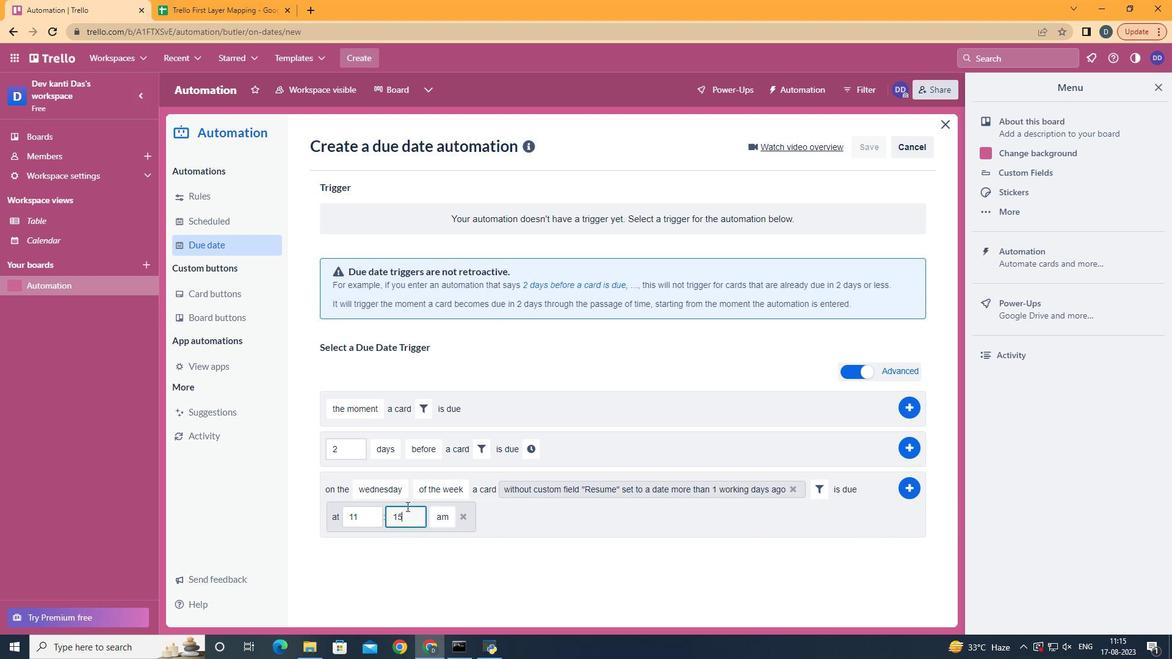 
Action: Mouse pressed left at (414, 514)
Screenshot: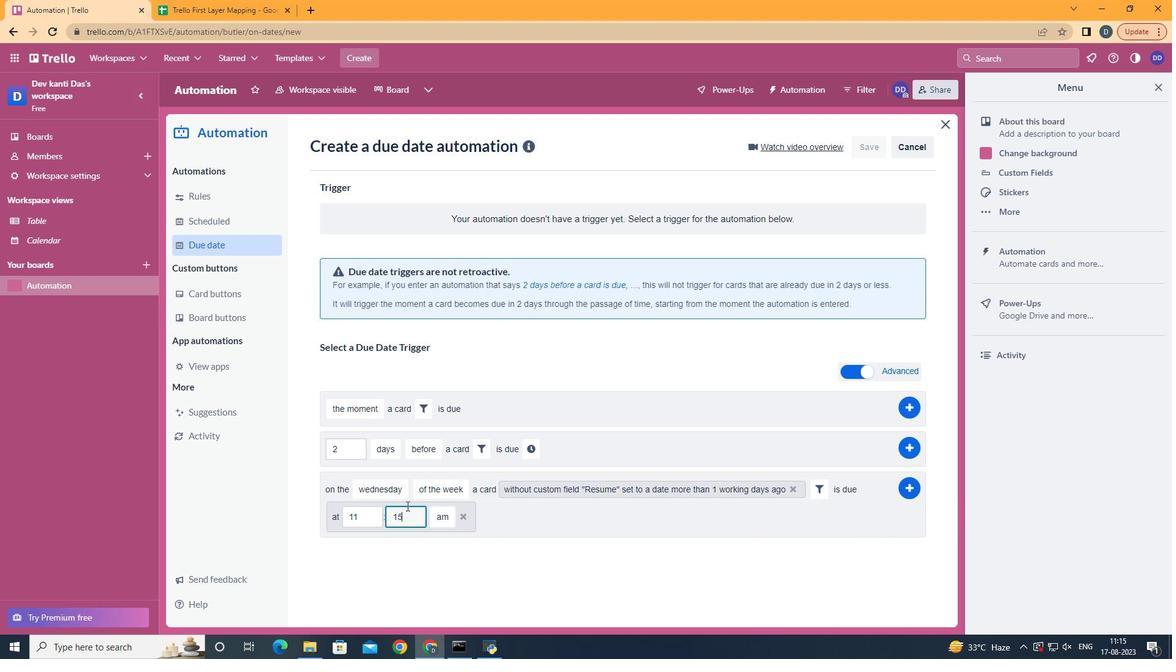 
Action: Mouse moved to (414, 516)
Screenshot: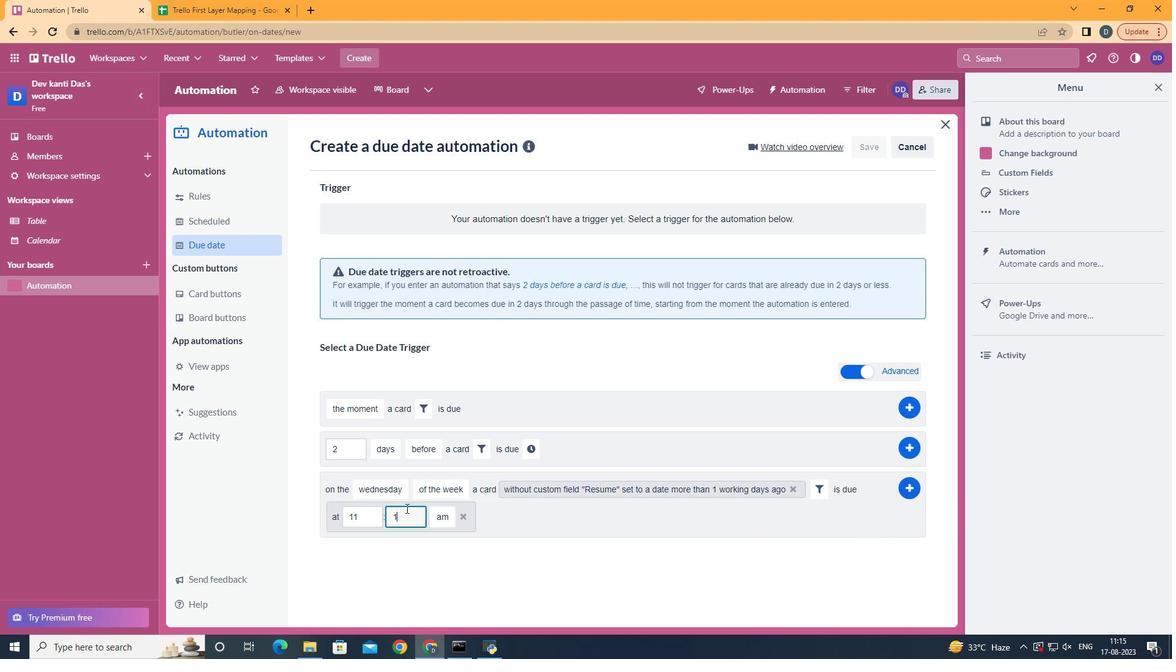 
Action: Key pressed <Key.backspace><Key.backspace>00
Screenshot: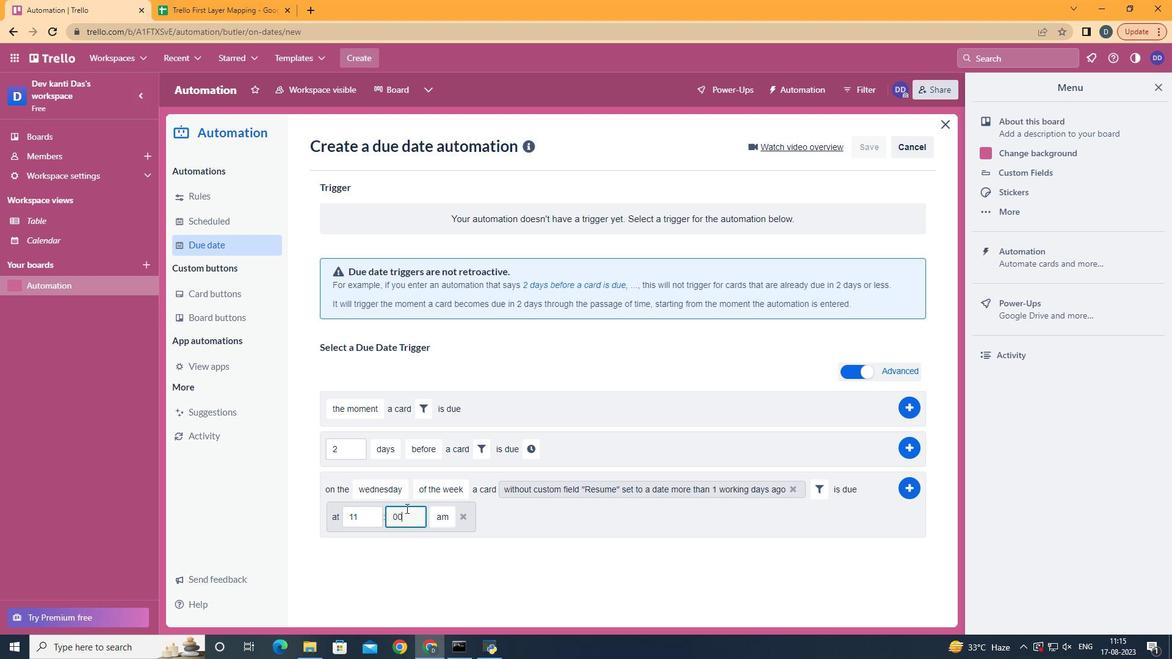 
Action: Mouse moved to (915, 499)
Screenshot: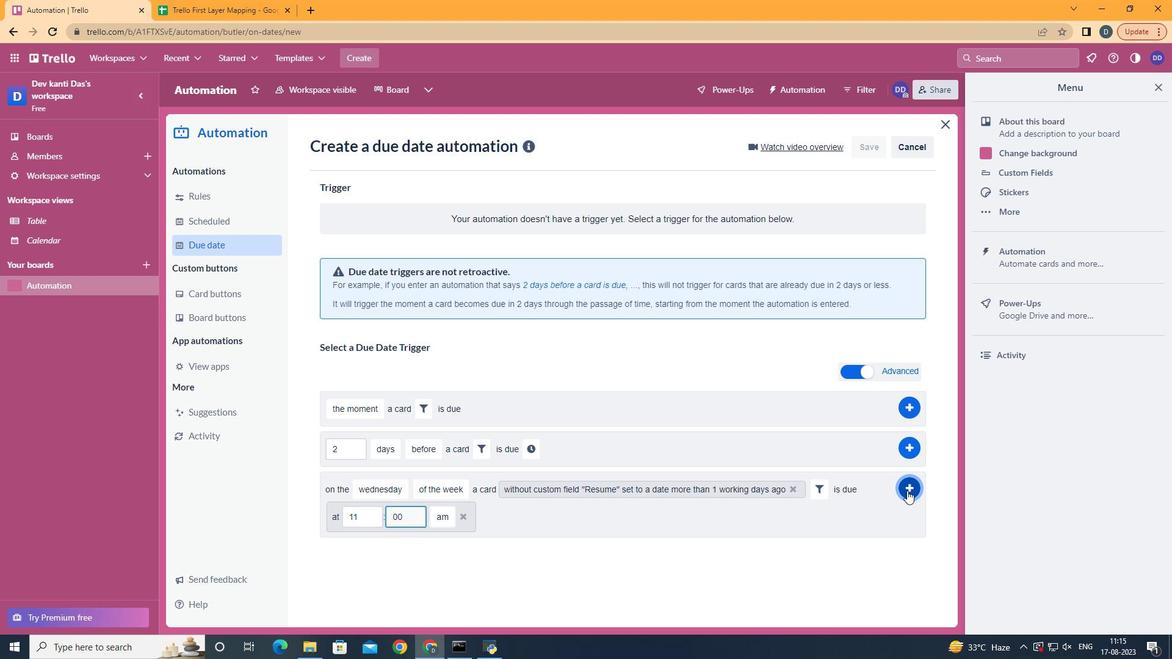 
Action: Mouse pressed left at (915, 499)
Screenshot: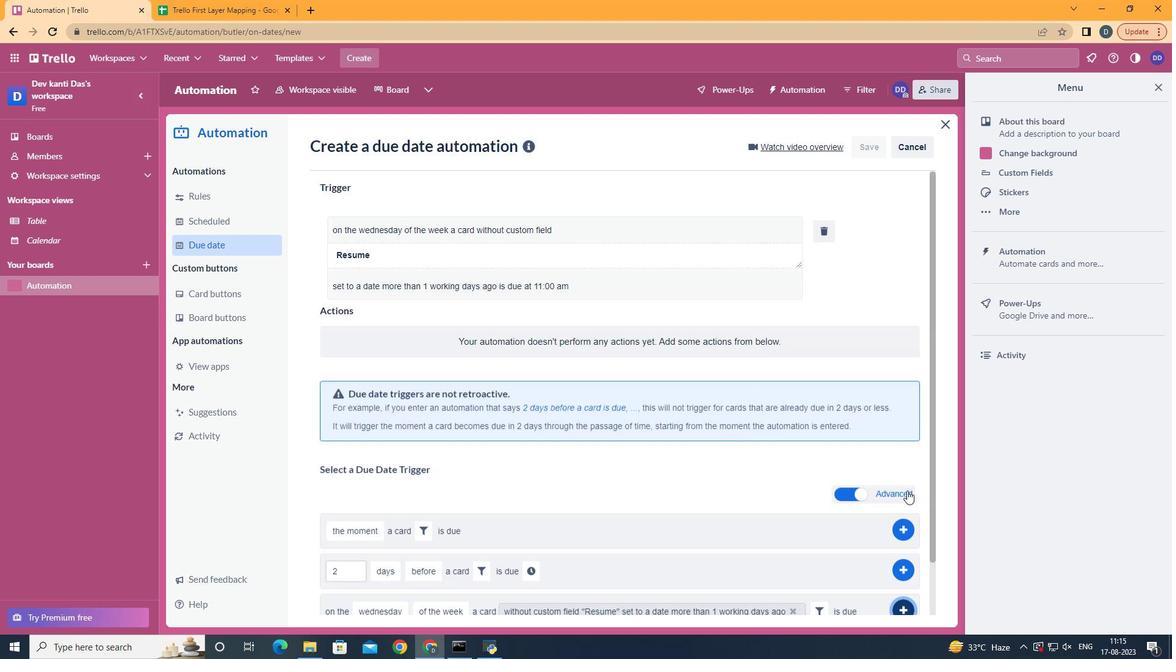 
Action: Mouse moved to (911, 499)
Screenshot: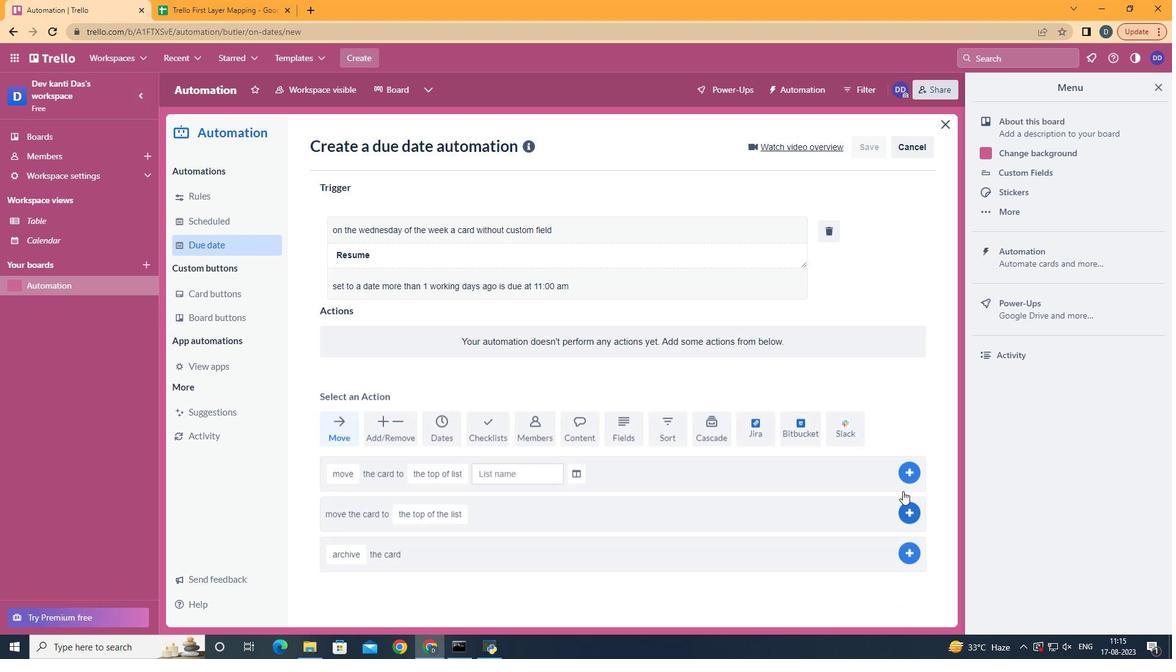 
